Task: Find a place to stay in Andreyevskoye, Russia from June 5 to June 16 for 2 guests, with a price range of ₹9020 to ₹15000, 1 bedroom, 1 bed, 1 bathroom, a washing machine, and self check-in.
Action: Mouse moved to (427, 88)
Screenshot: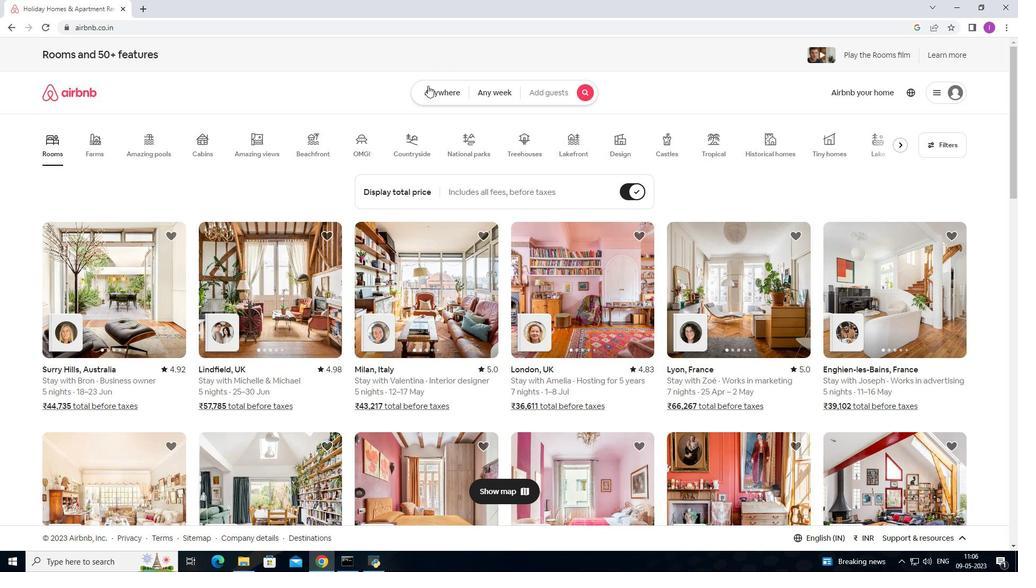 
Action: Mouse pressed left at (427, 88)
Screenshot: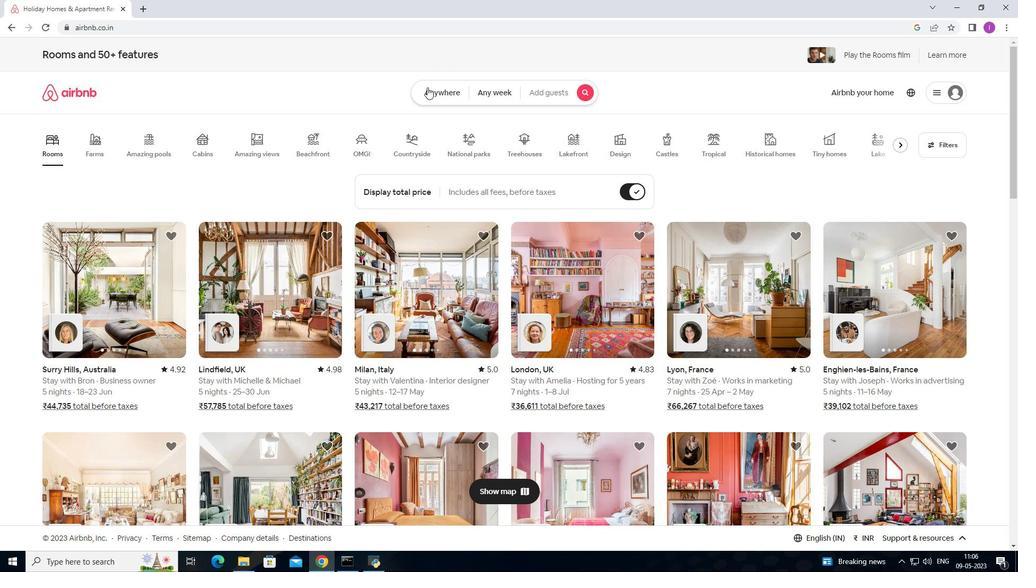 
Action: Mouse moved to (351, 135)
Screenshot: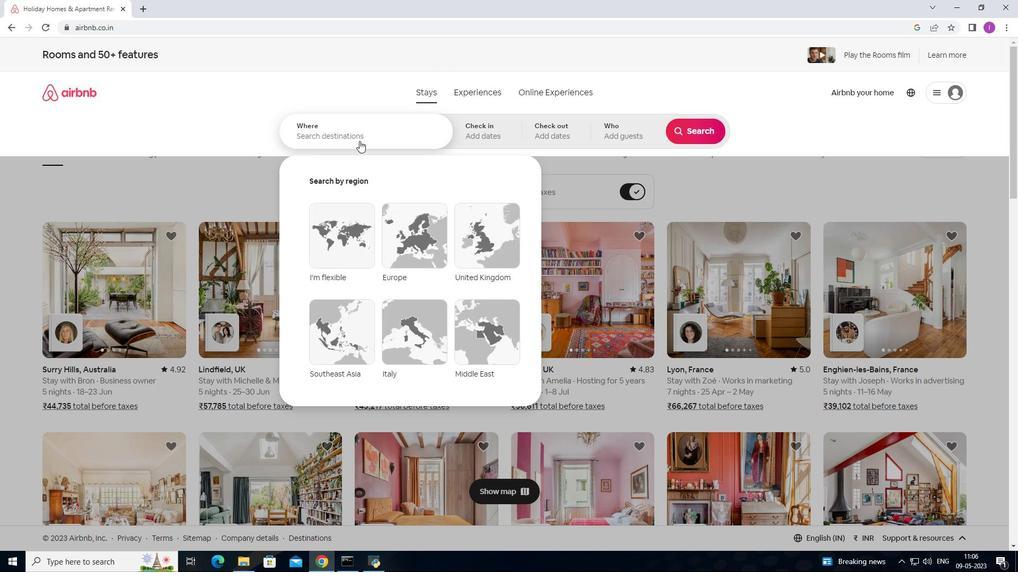 
Action: Mouse pressed left at (351, 135)
Screenshot: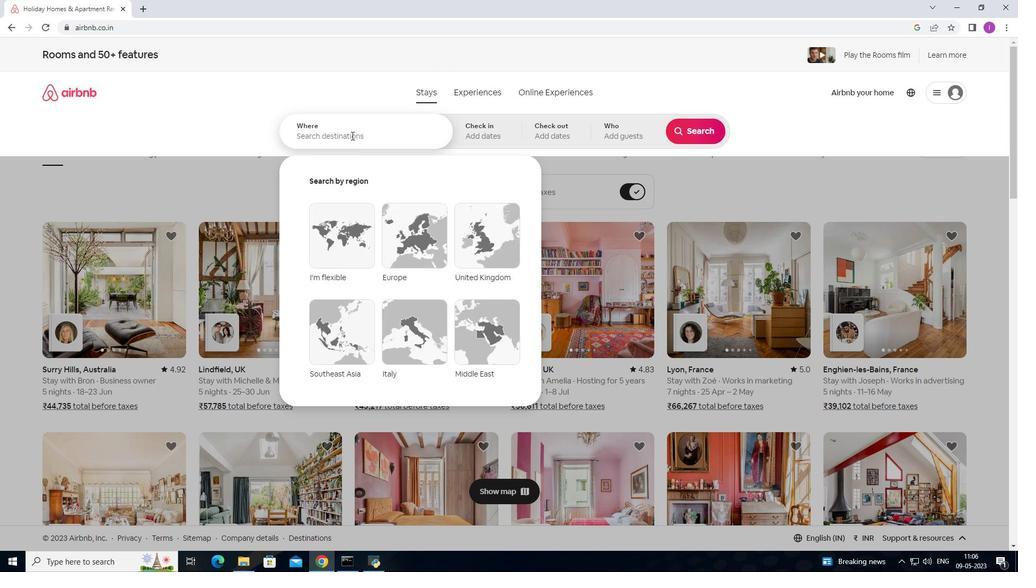
Action: Key pressed <Key.shift>Andreyevskoye,<Key.shift><Key.shift><Key.shift><Key.shift><Key.shift><Key.shift><Key.shift><Key.shift><Key.shift><Key.shift><Key.shift><Key.shift><Key.shift><Key.shift><Key.shift><Key.shift><Key.shift><Key.shift><Key.shift><Key.shift><Key.shift><Key.shift><Key.shift>Russia
Screenshot: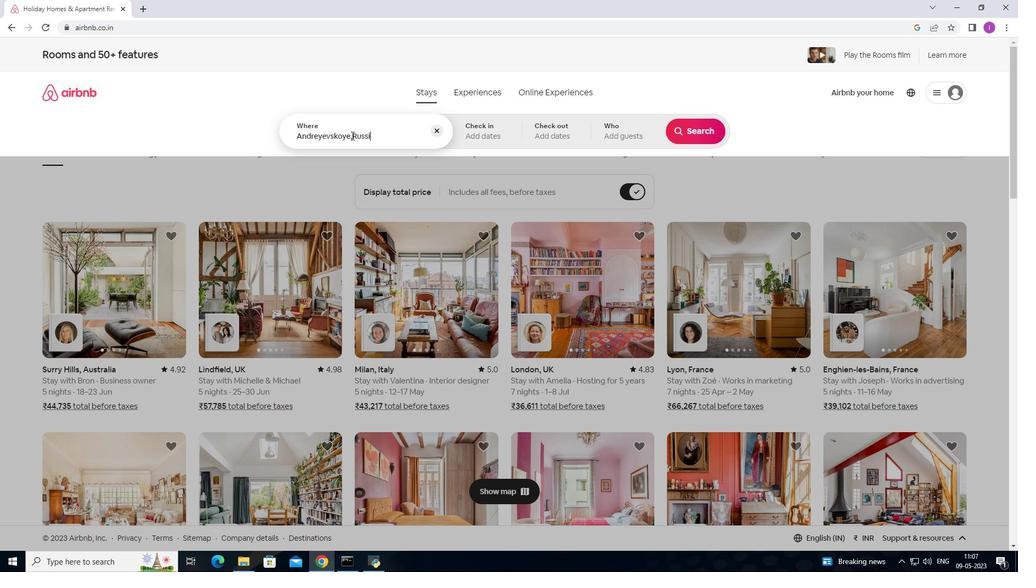 
Action: Mouse moved to (481, 137)
Screenshot: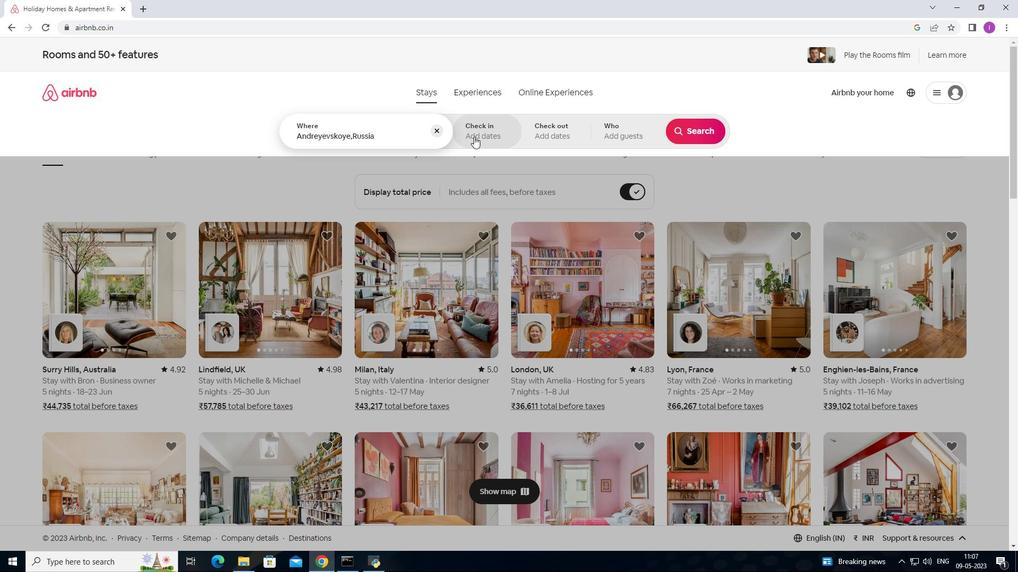 
Action: Mouse pressed left at (481, 137)
Screenshot: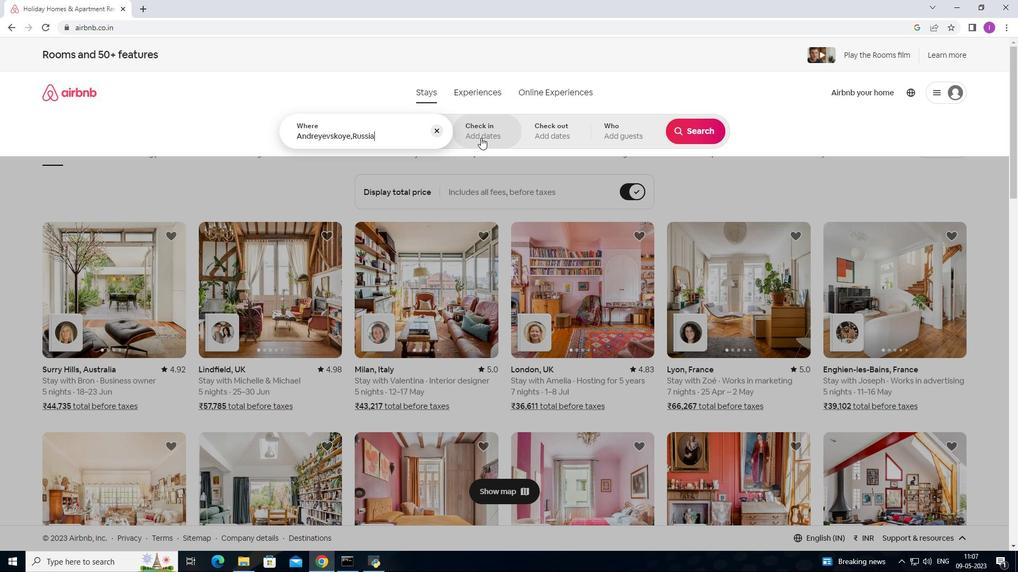 
Action: Mouse moved to (694, 214)
Screenshot: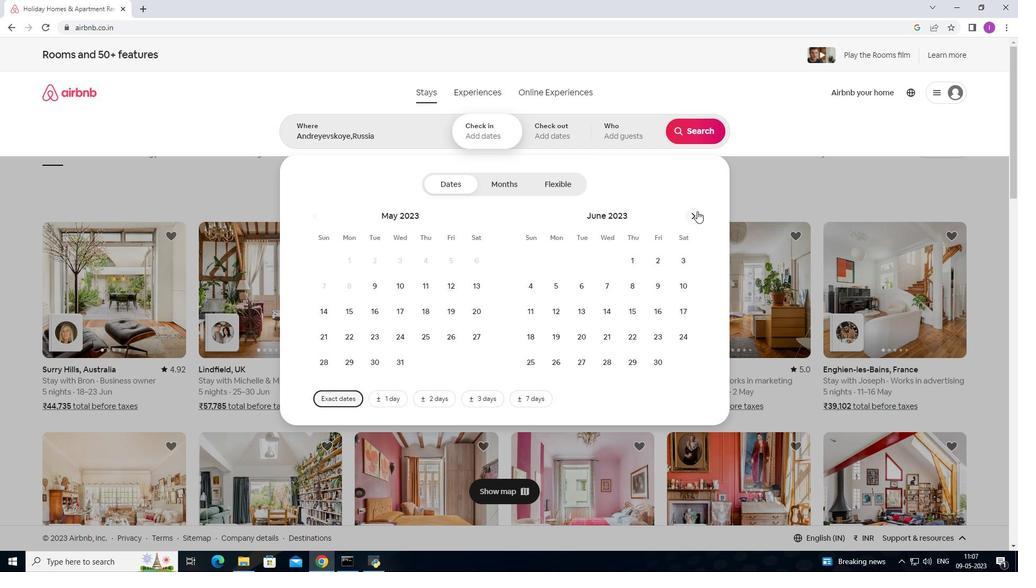 
Action: Mouse pressed left at (694, 214)
Screenshot: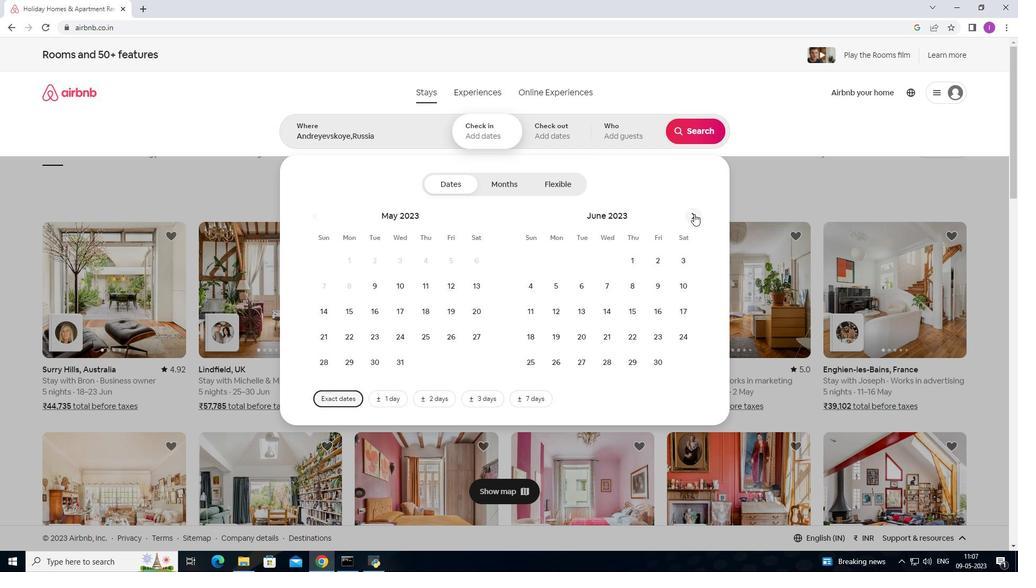 
Action: Mouse moved to (353, 285)
Screenshot: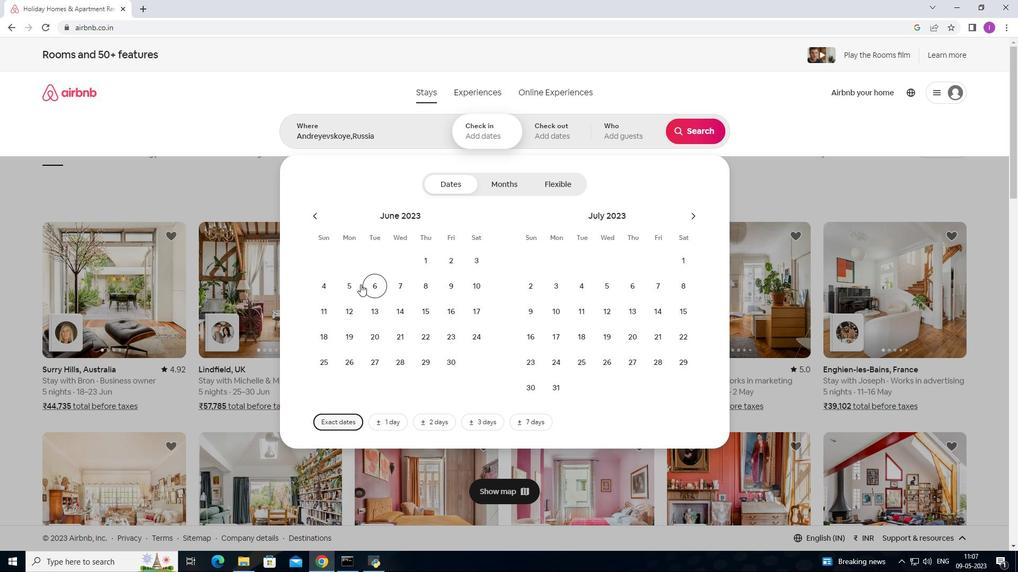 
Action: Mouse pressed left at (353, 285)
Screenshot: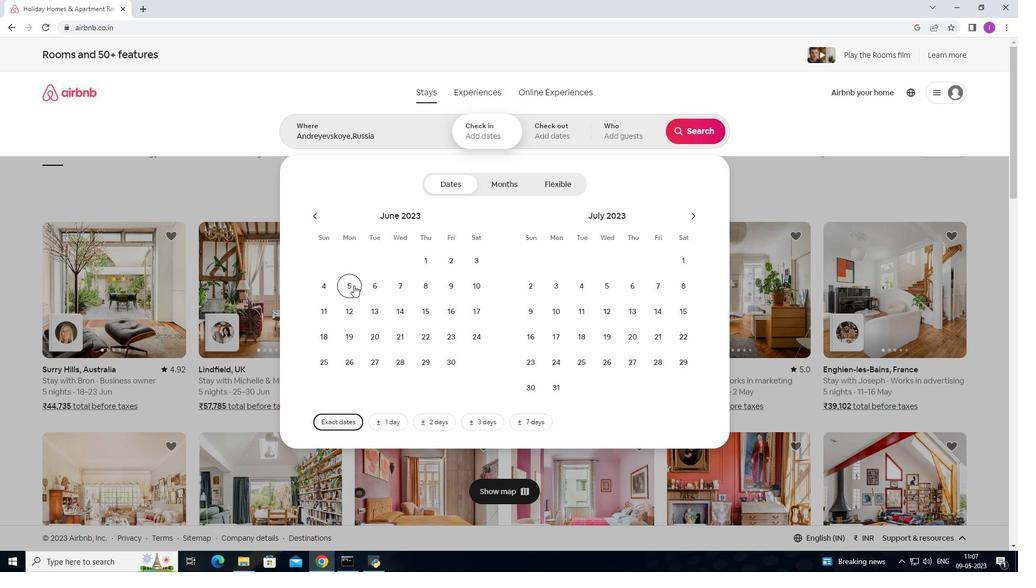 
Action: Mouse moved to (443, 309)
Screenshot: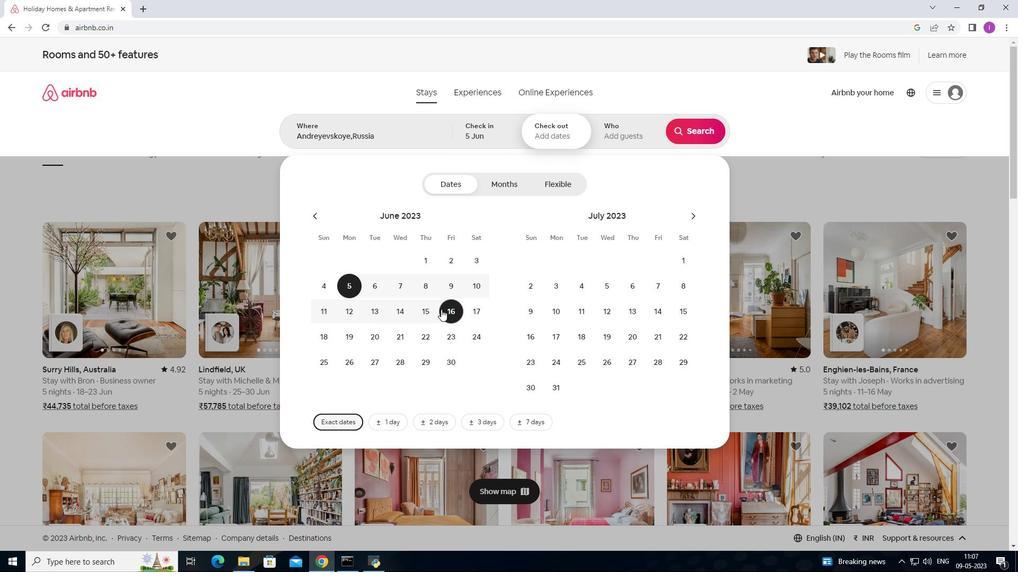 
Action: Mouse pressed left at (443, 309)
Screenshot: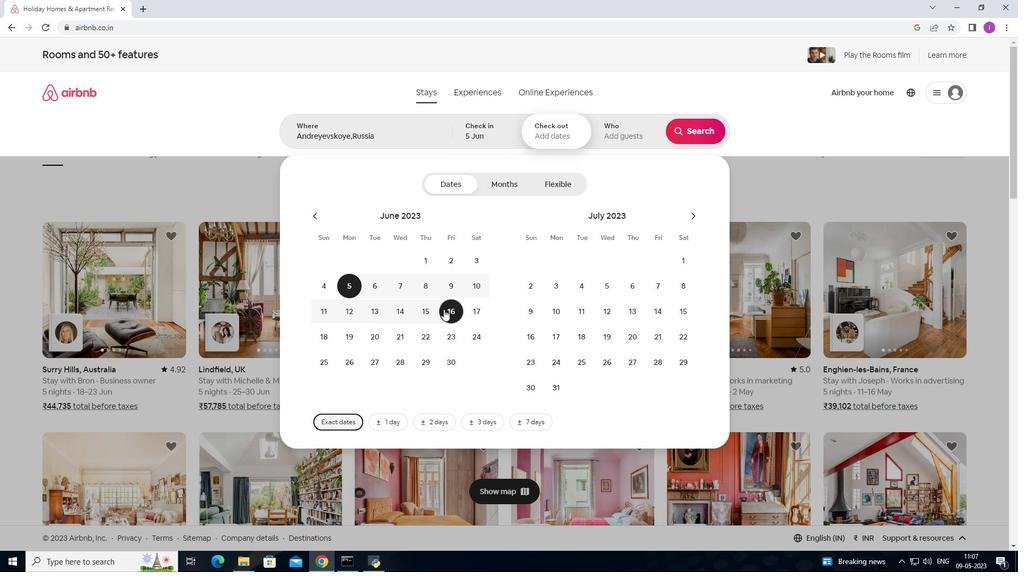 
Action: Mouse moved to (646, 132)
Screenshot: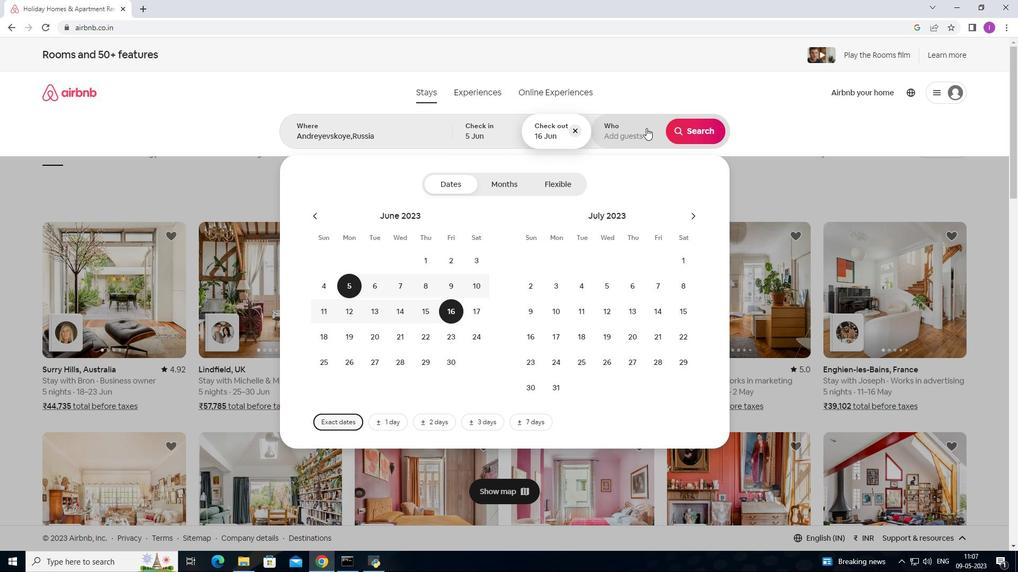 
Action: Mouse pressed left at (646, 132)
Screenshot: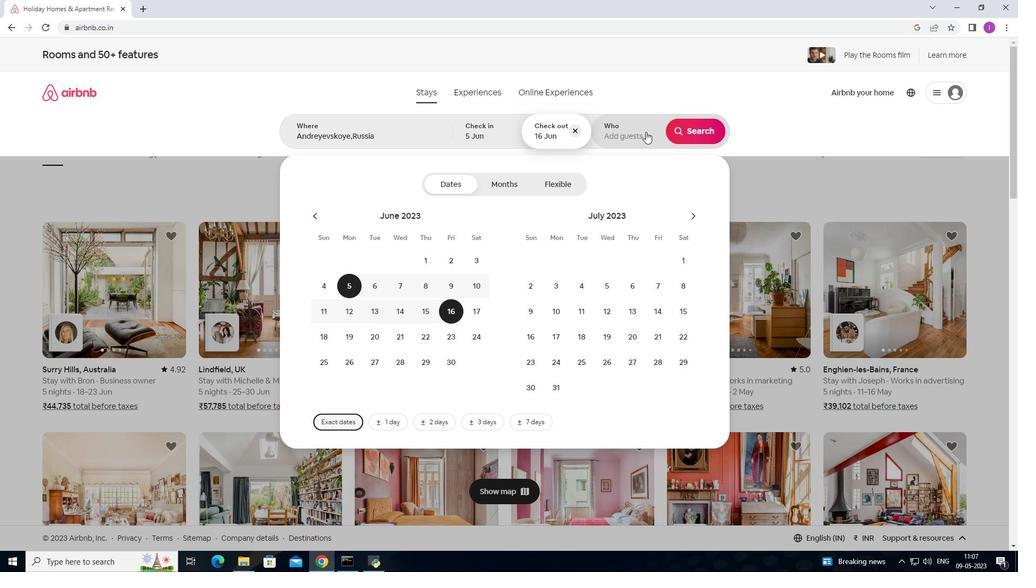 
Action: Mouse moved to (698, 189)
Screenshot: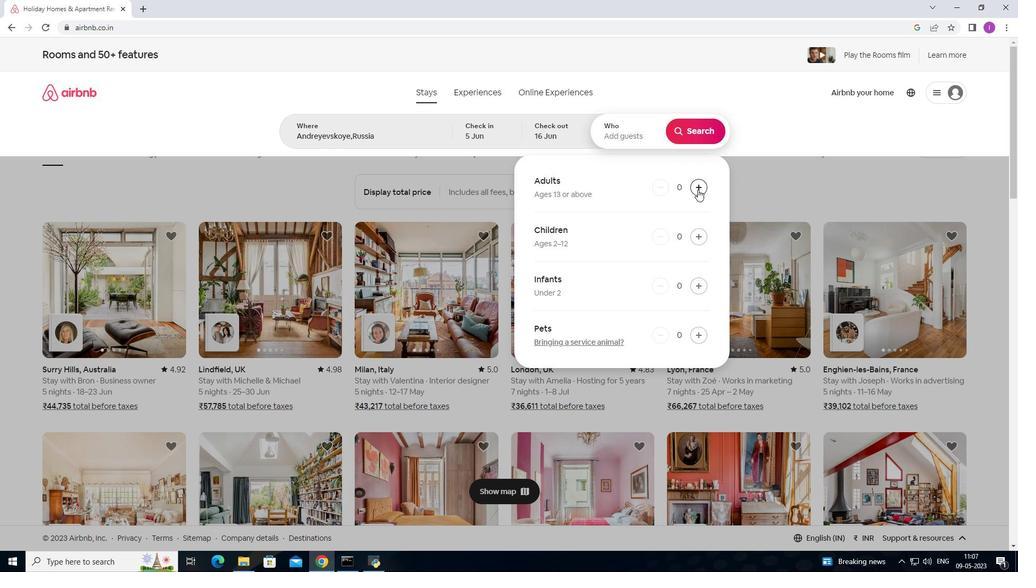 
Action: Mouse pressed left at (698, 189)
Screenshot: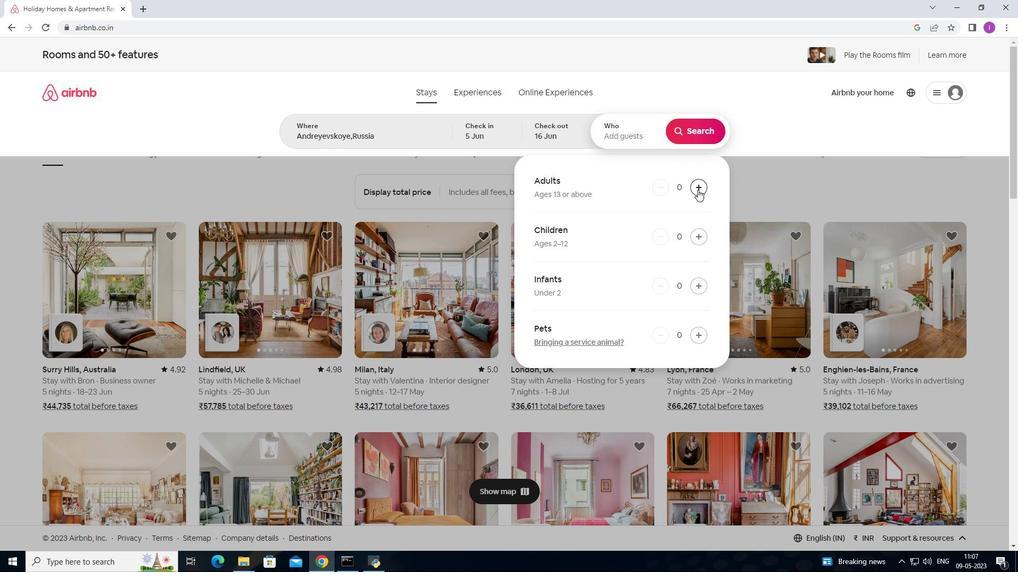 
Action: Mouse pressed left at (698, 189)
Screenshot: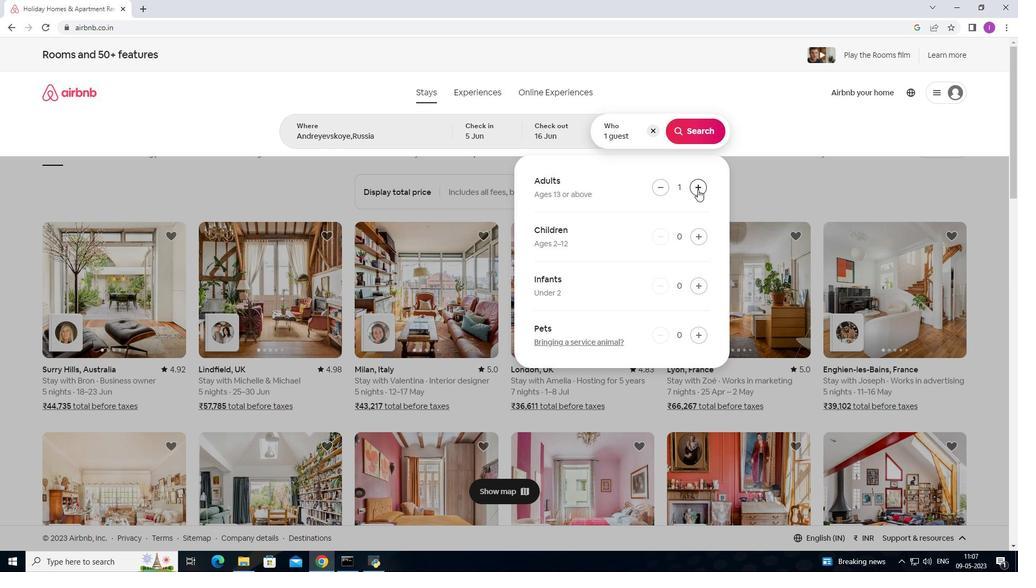 
Action: Mouse moved to (708, 136)
Screenshot: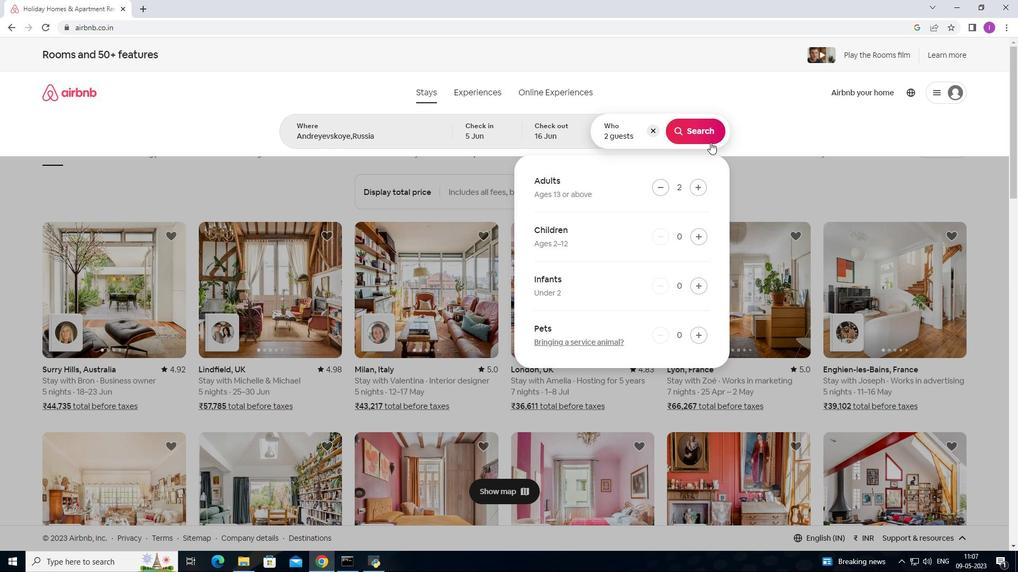 
Action: Mouse pressed left at (708, 136)
Screenshot: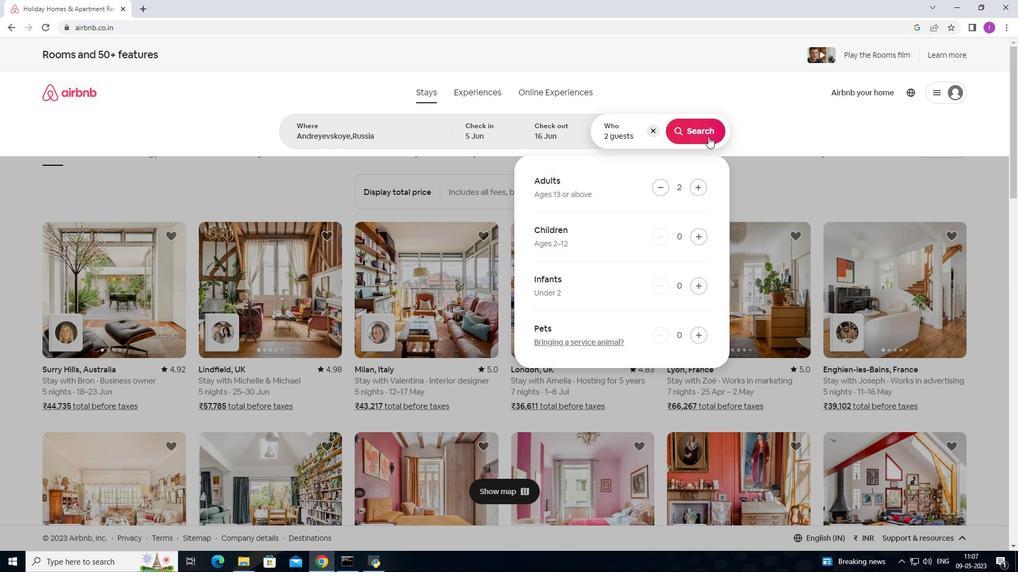 
Action: Mouse moved to (971, 93)
Screenshot: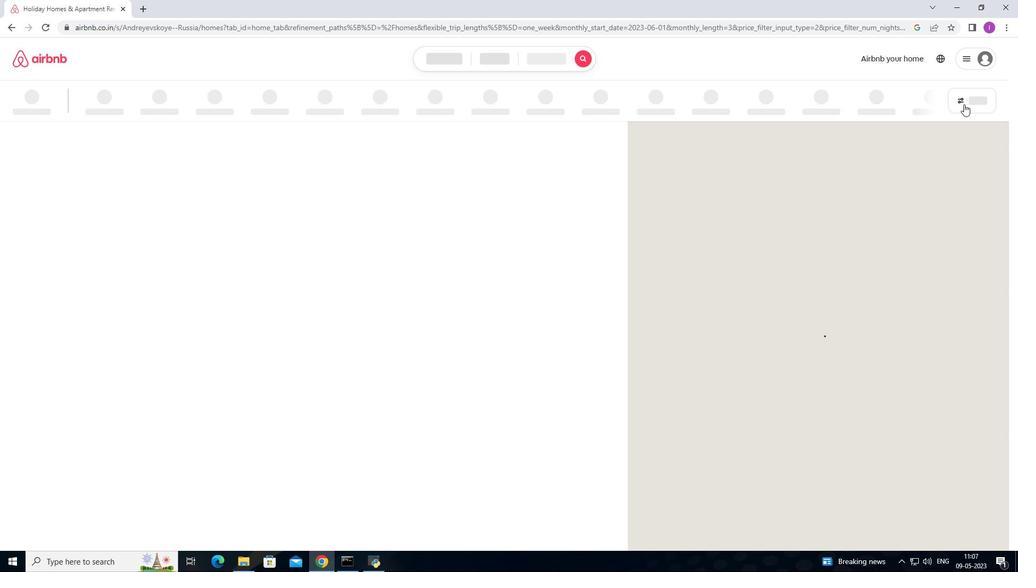 
Action: Mouse pressed left at (971, 93)
Screenshot: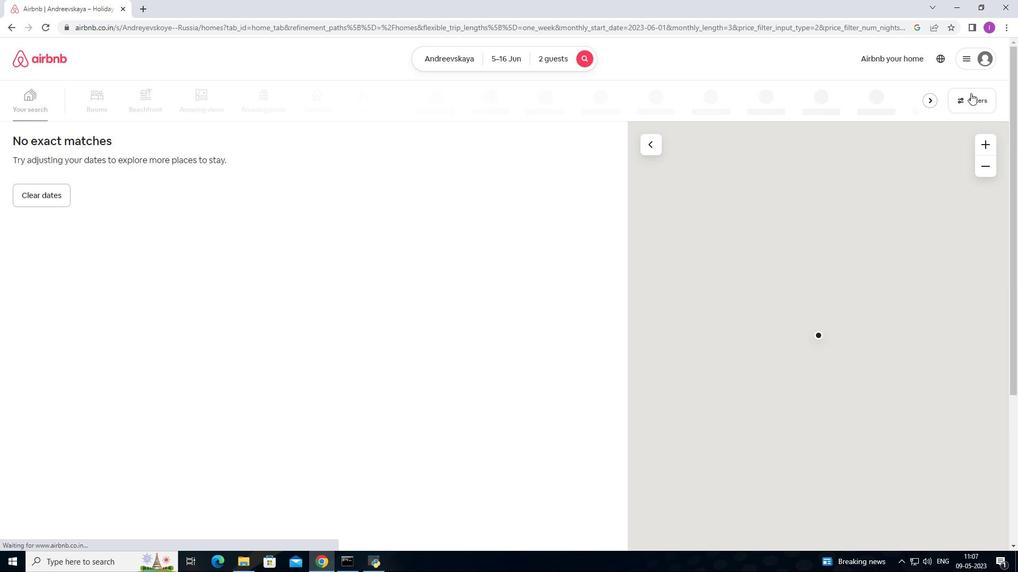 
Action: Mouse moved to (390, 362)
Screenshot: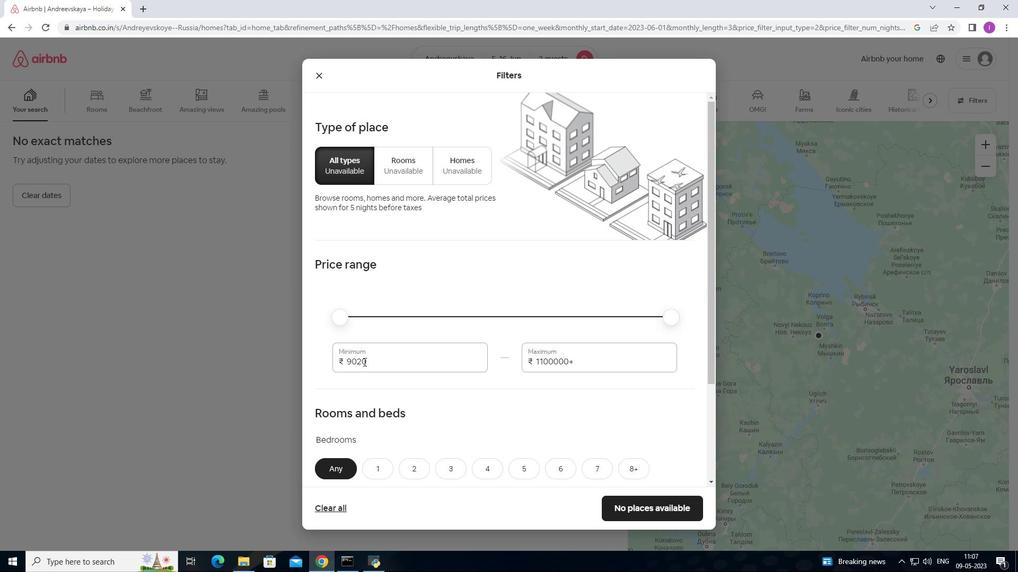 
Action: Mouse pressed left at (390, 362)
Screenshot: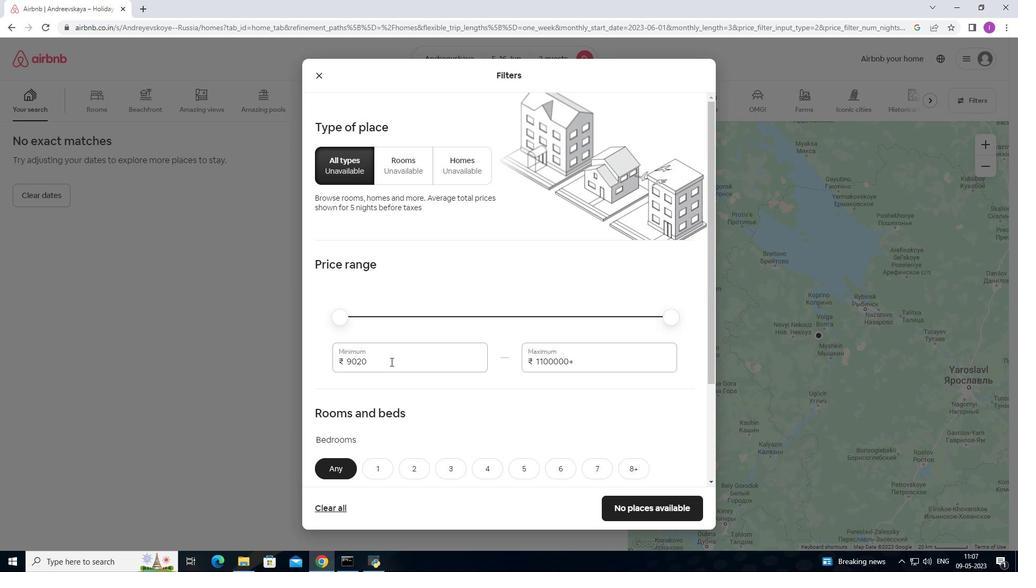 
Action: Mouse moved to (337, 359)
Screenshot: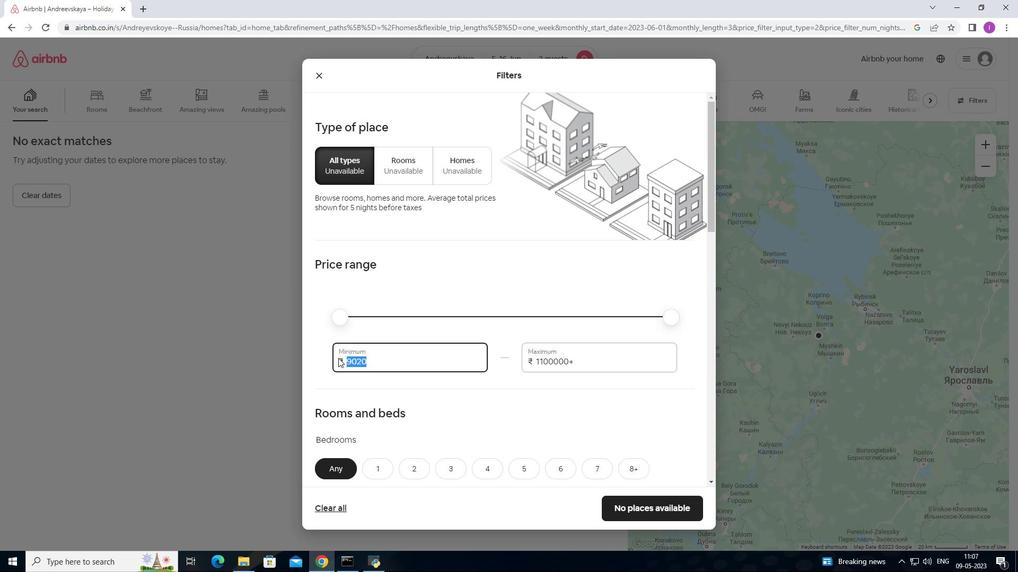 
Action: Key pressed 7
Screenshot: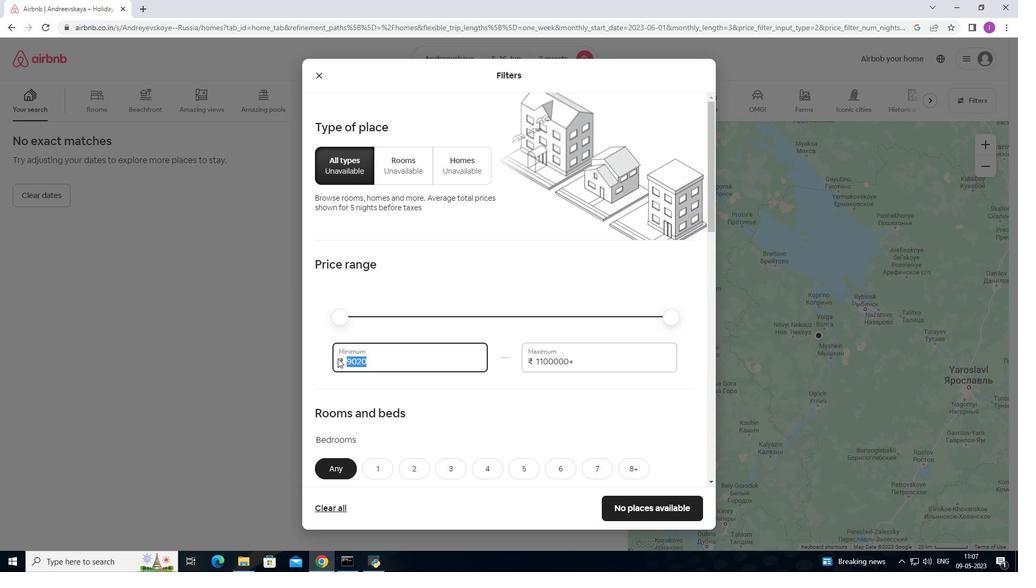 
Action: Mouse moved to (337, 358)
Screenshot: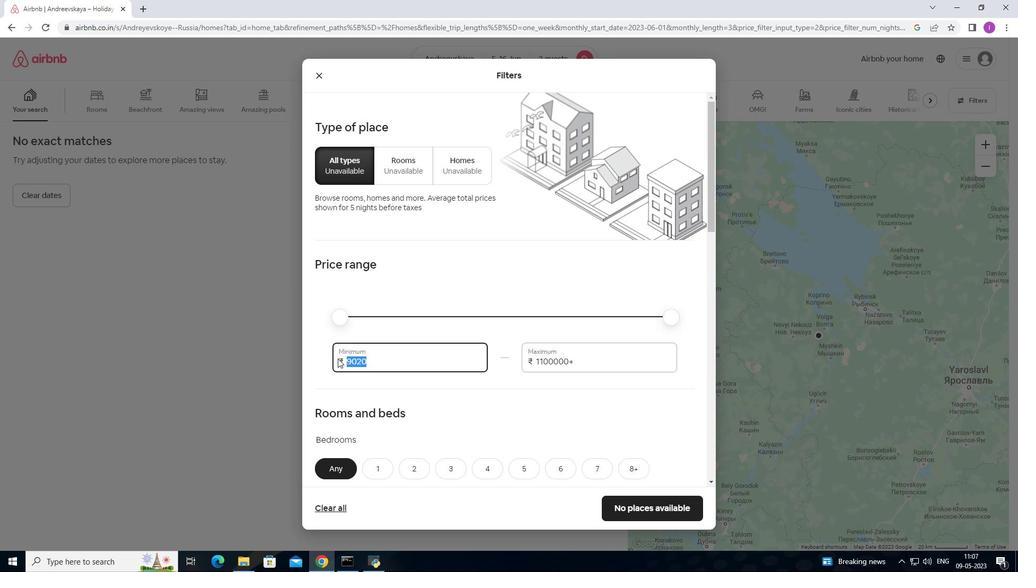 
Action: Key pressed 000
Screenshot: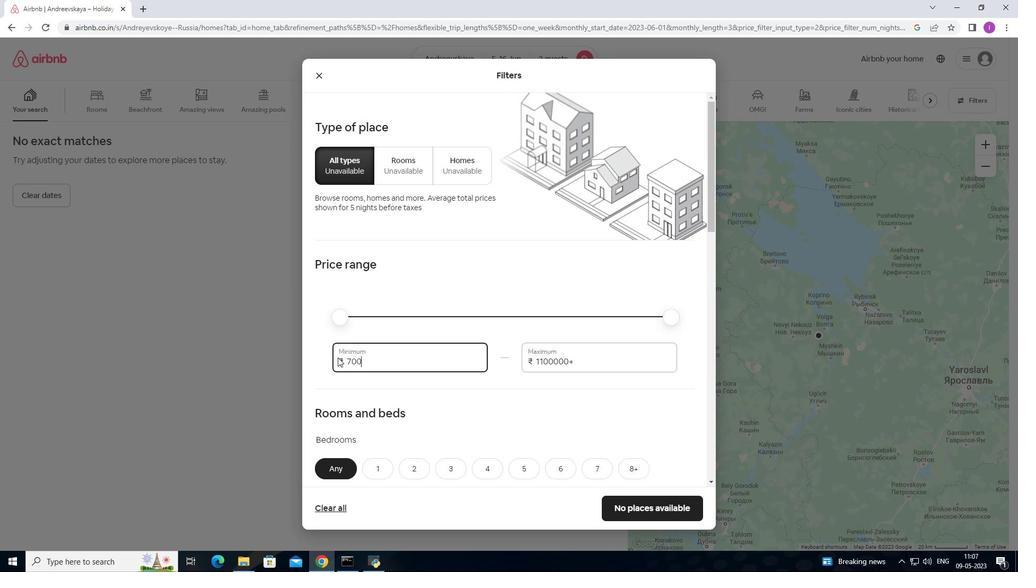 
Action: Mouse moved to (579, 364)
Screenshot: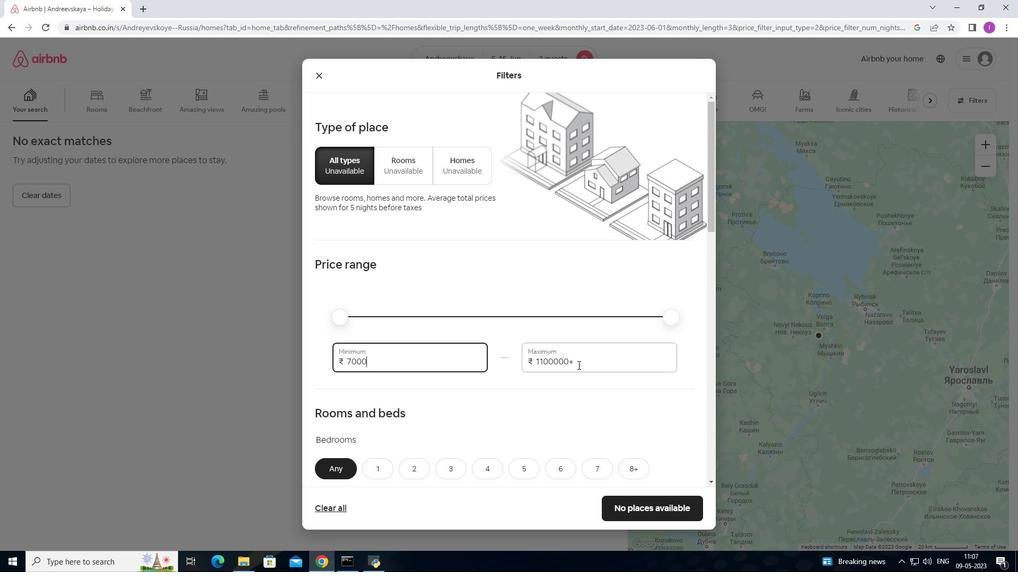 
Action: Mouse pressed left at (579, 364)
Screenshot: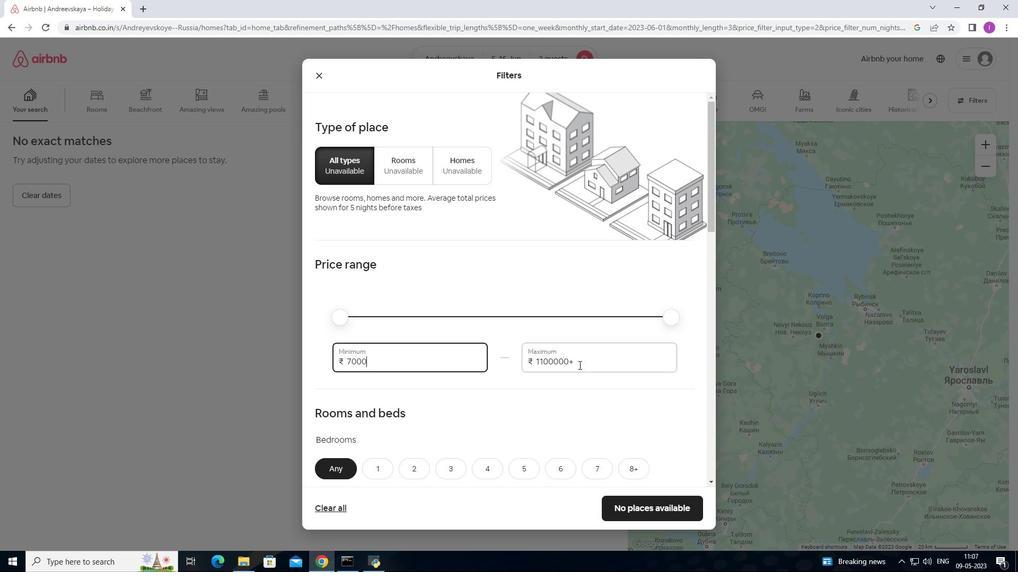 
Action: Mouse moved to (517, 360)
Screenshot: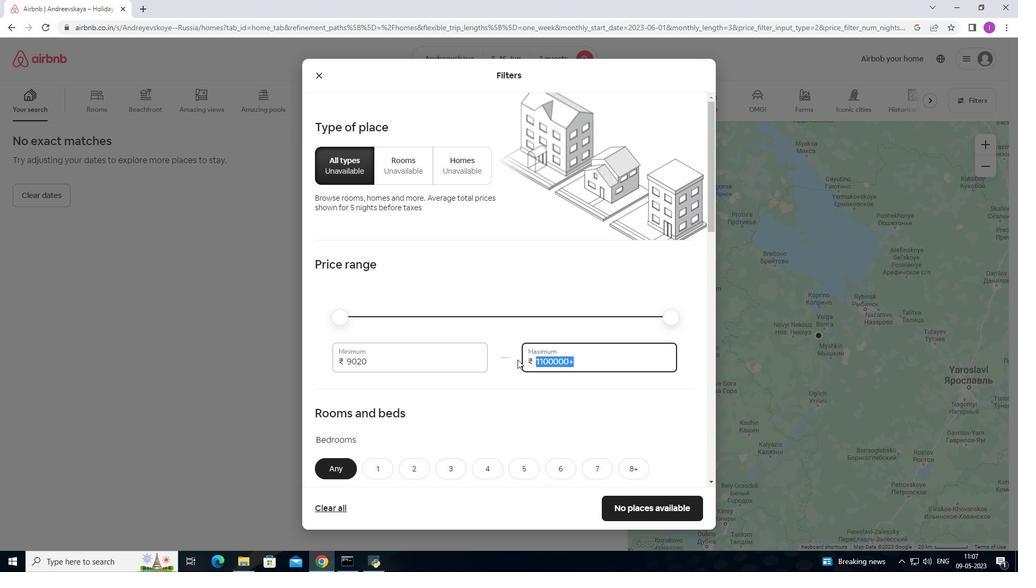 
Action: Key pressed 15000
Screenshot: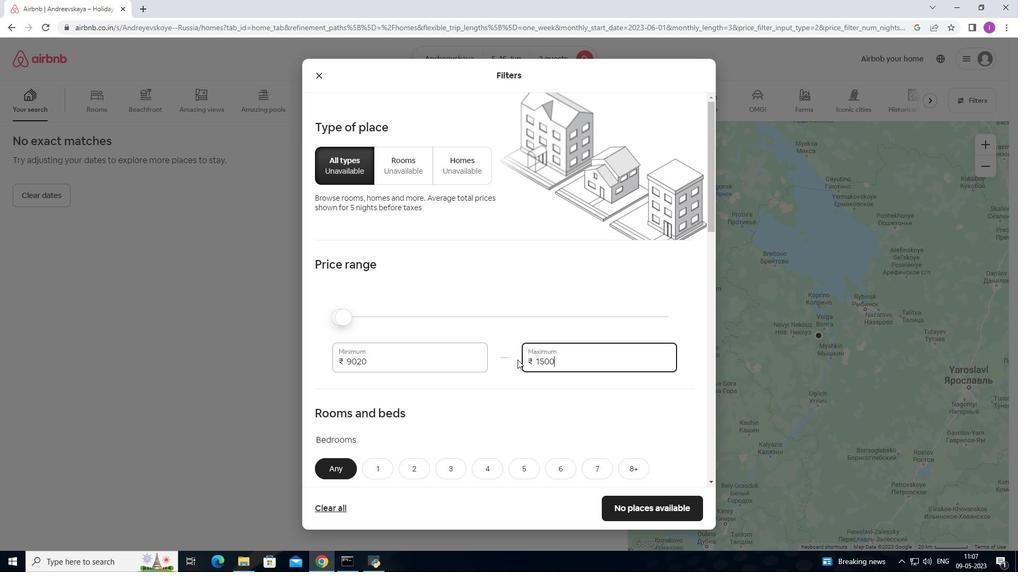 
Action: Mouse moved to (511, 362)
Screenshot: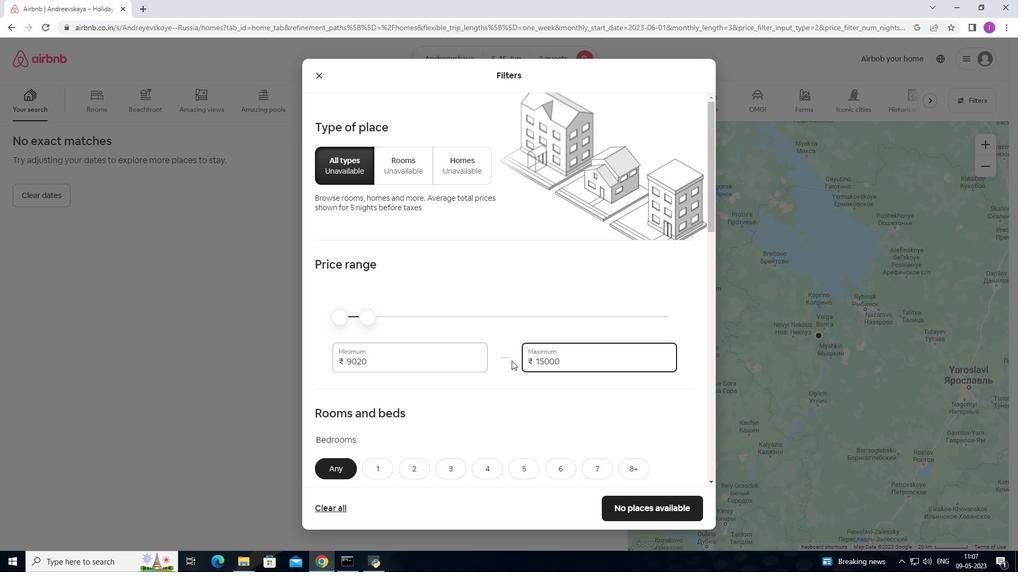 
Action: Mouse scrolled (511, 362) with delta (0, 0)
Screenshot: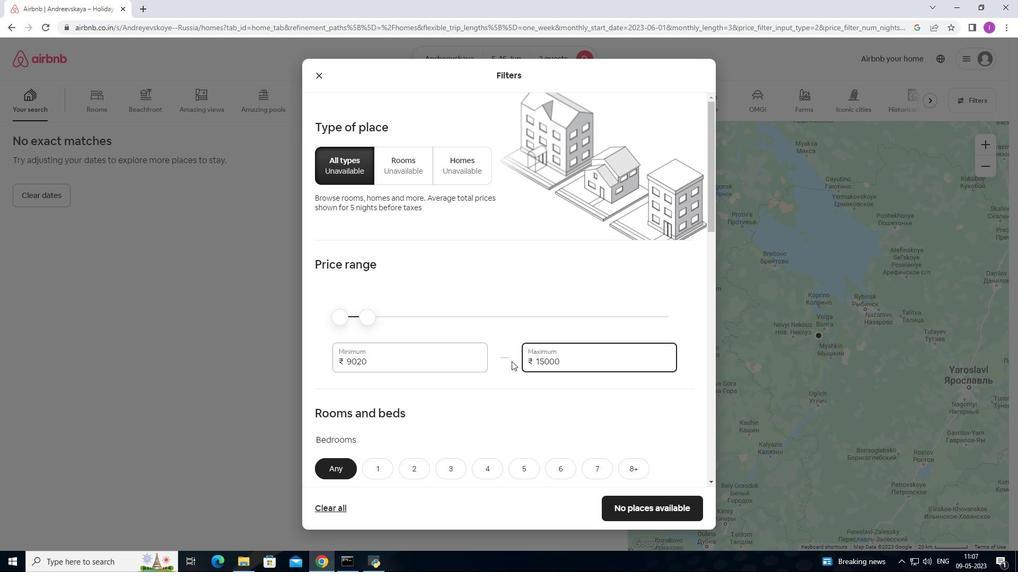 
Action: Mouse scrolled (511, 362) with delta (0, 0)
Screenshot: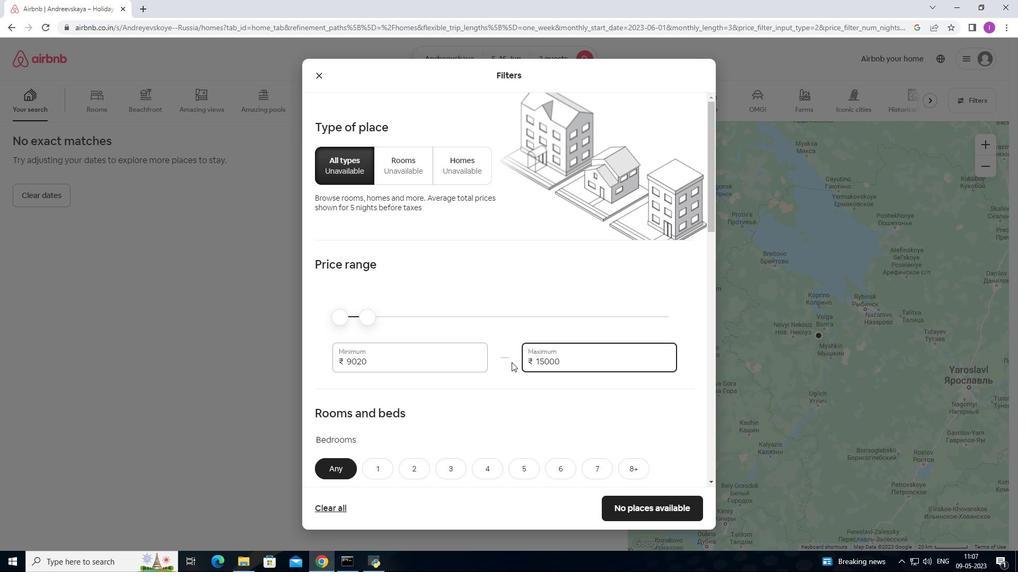
Action: Mouse scrolled (511, 362) with delta (0, 0)
Screenshot: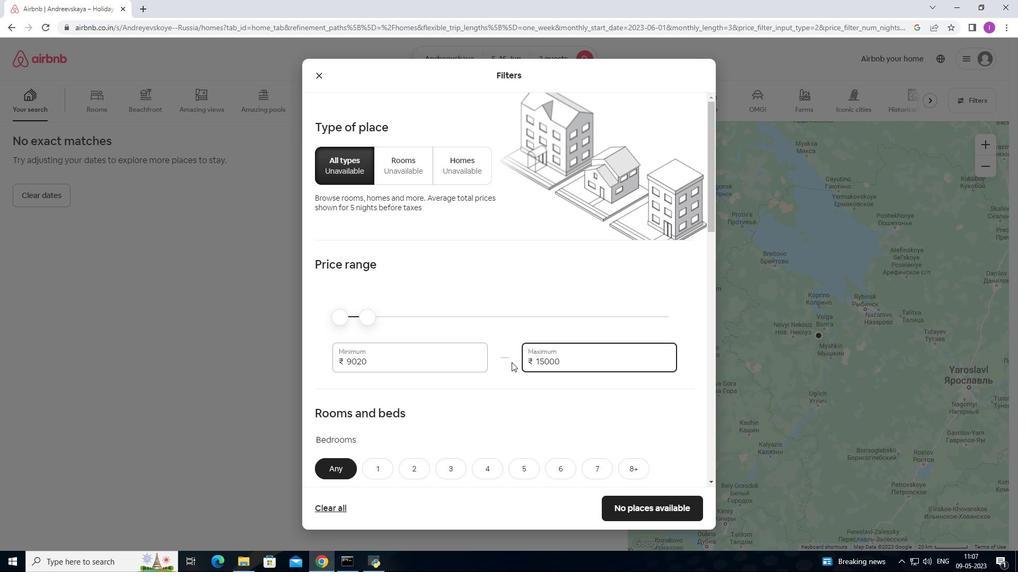 
Action: Mouse scrolled (511, 362) with delta (0, 0)
Screenshot: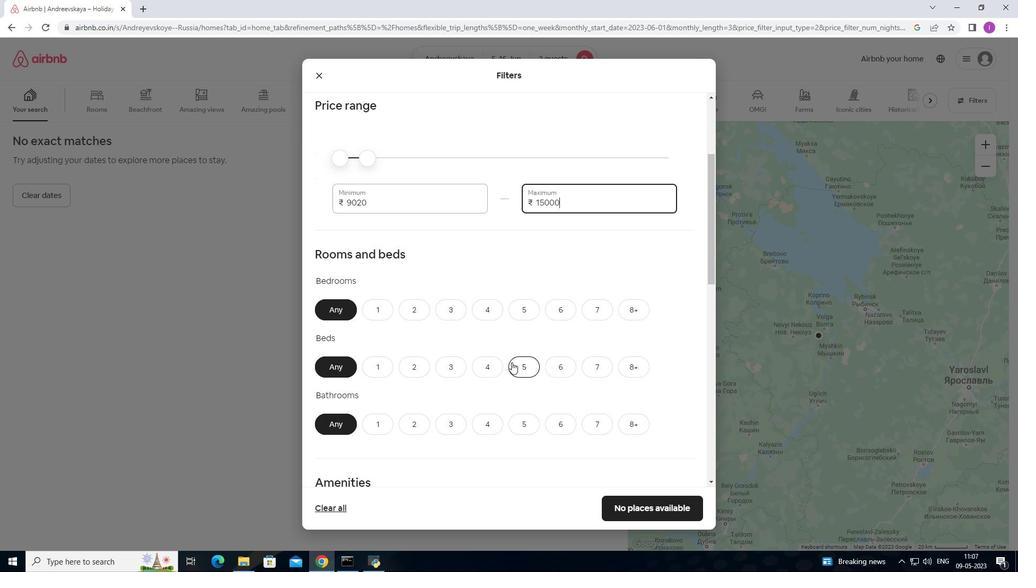 
Action: Mouse moved to (373, 258)
Screenshot: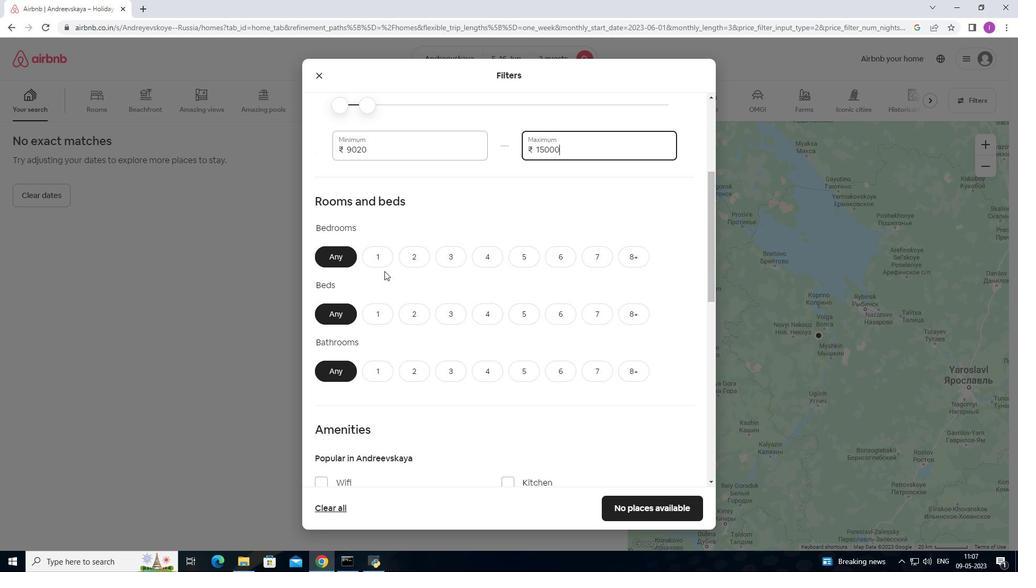 
Action: Mouse pressed left at (373, 258)
Screenshot: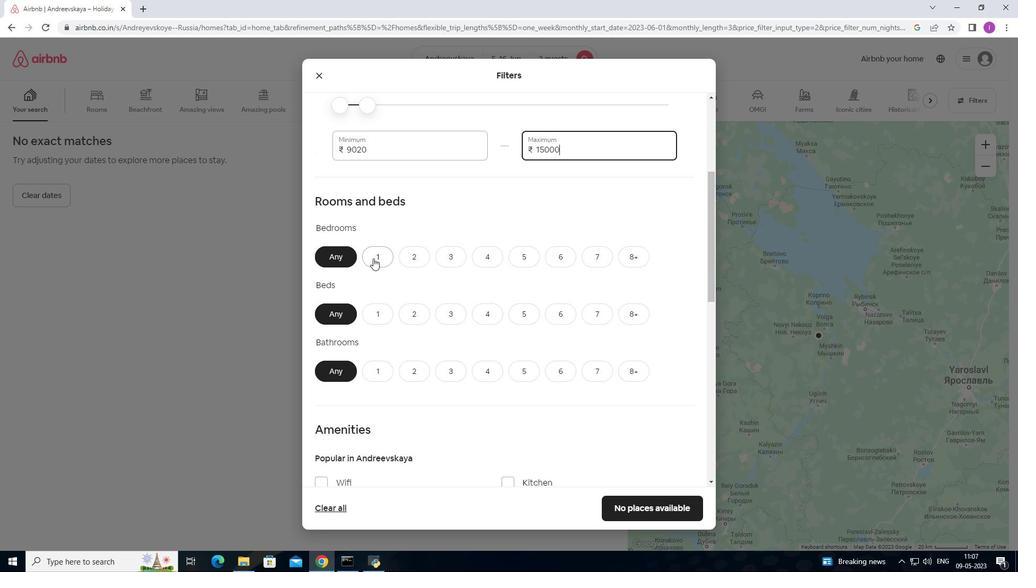 
Action: Mouse moved to (384, 312)
Screenshot: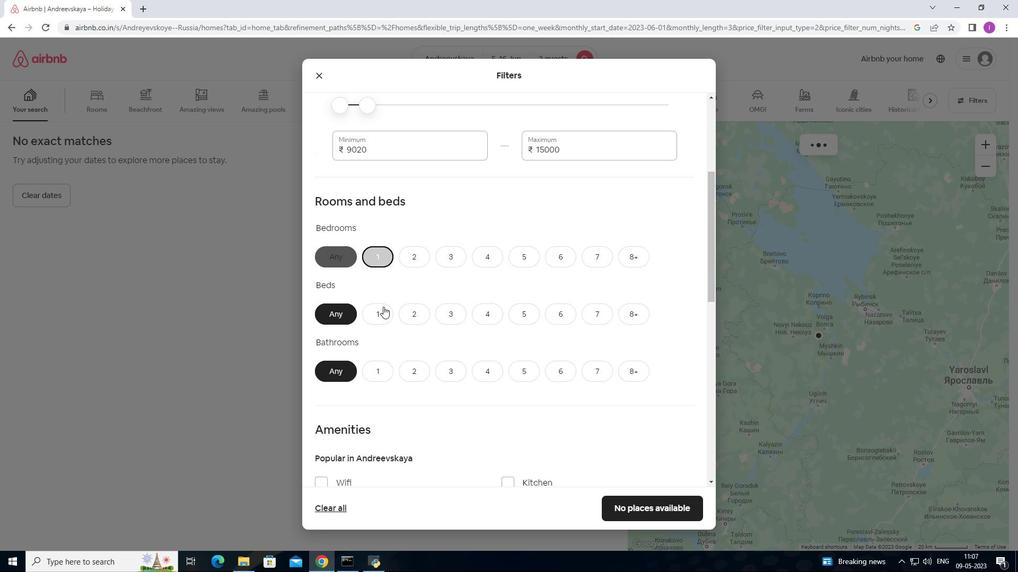 
Action: Mouse pressed left at (384, 312)
Screenshot: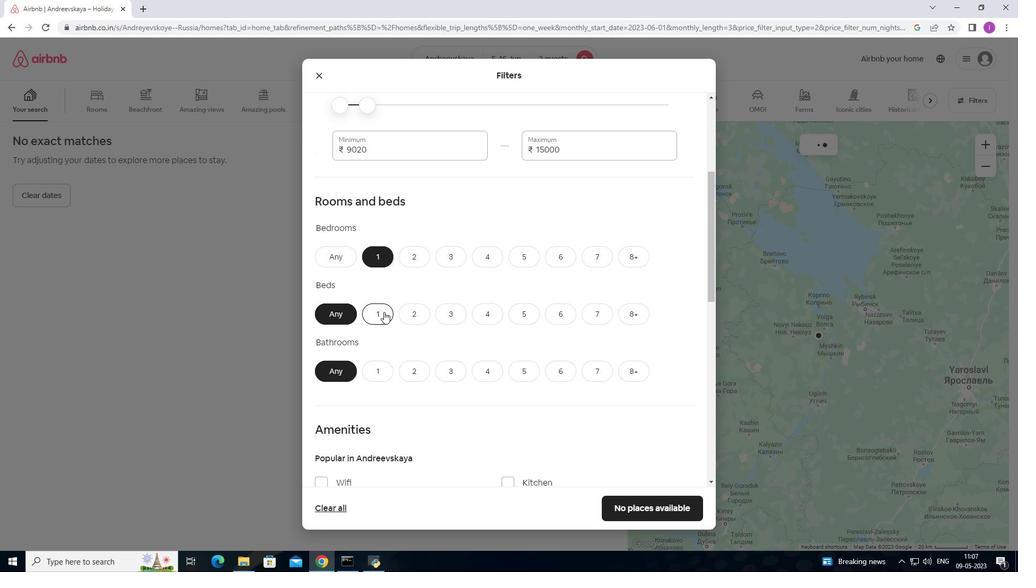 
Action: Mouse moved to (379, 369)
Screenshot: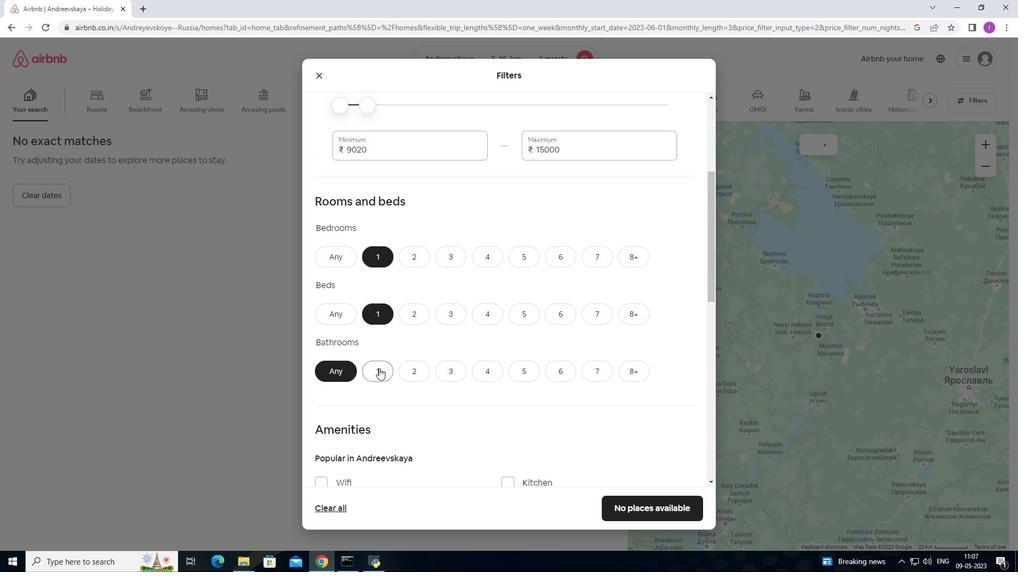 
Action: Mouse pressed left at (379, 369)
Screenshot: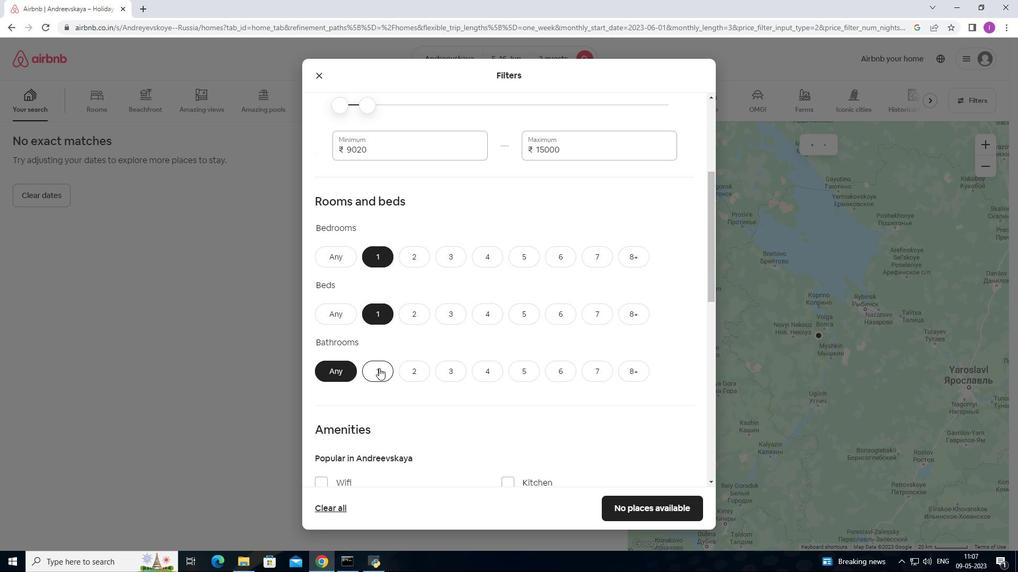 
Action: Mouse moved to (404, 384)
Screenshot: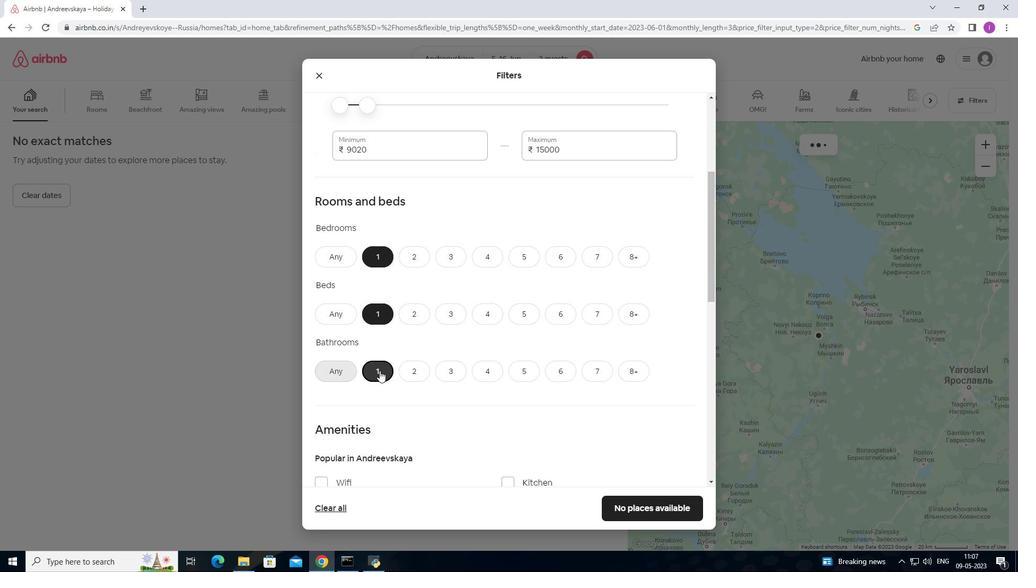 
Action: Mouse scrolled (404, 384) with delta (0, 0)
Screenshot: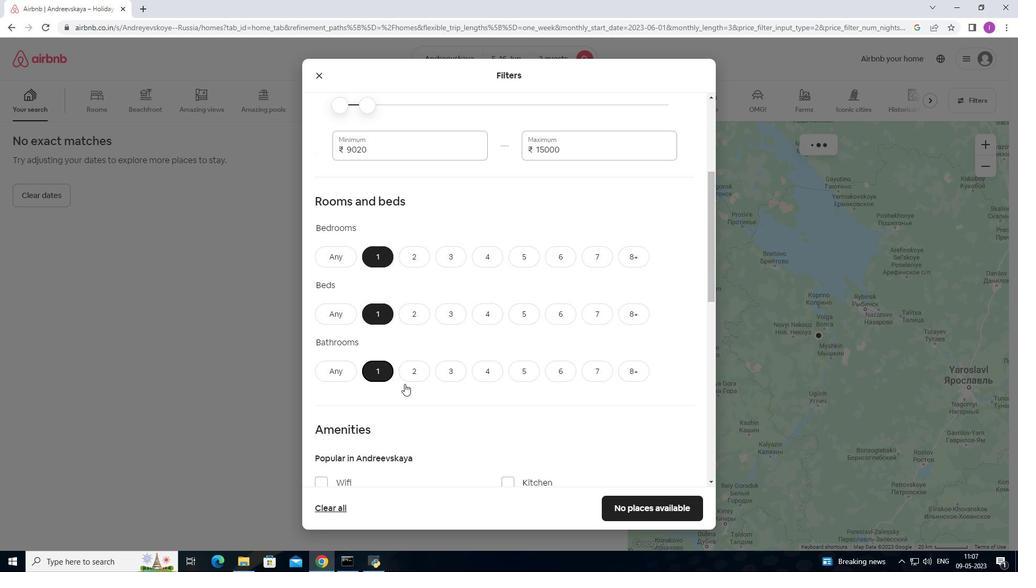 
Action: Mouse scrolled (404, 384) with delta (0, 0)
Screenshot: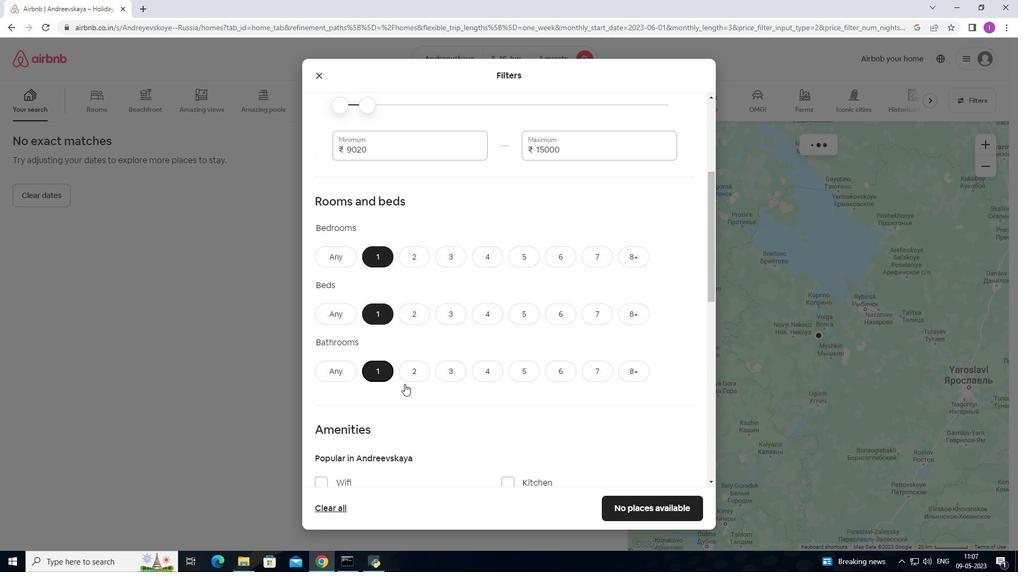 
Action: Mouse scrolled (404, 384) with delta (0, 0)
Screenshot: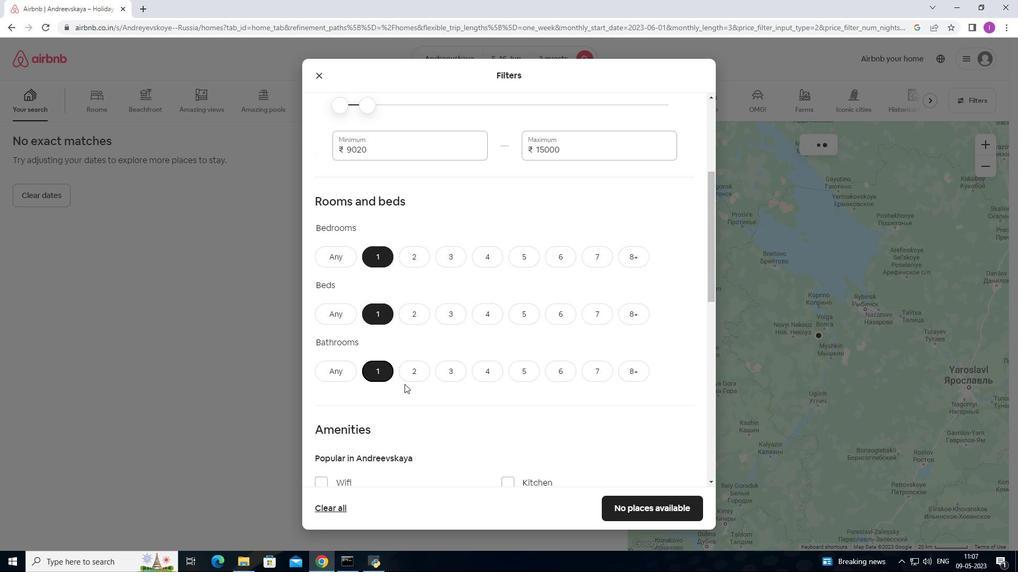 
Action: Mouse moved to (407, 382)
Screenshot: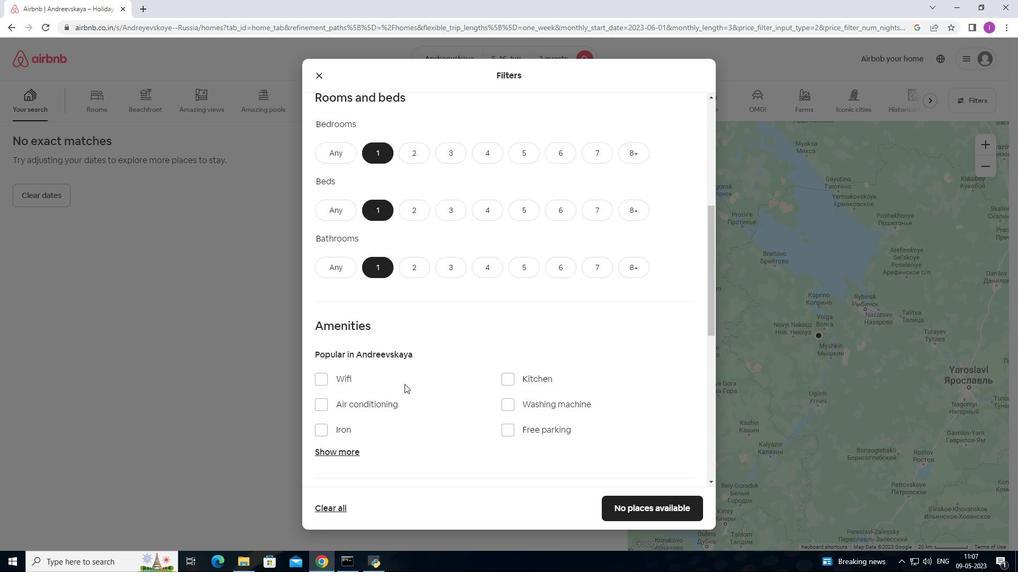 
Action: Mouse scrolled (407, 382) with delta (0, 0)
Screenshot: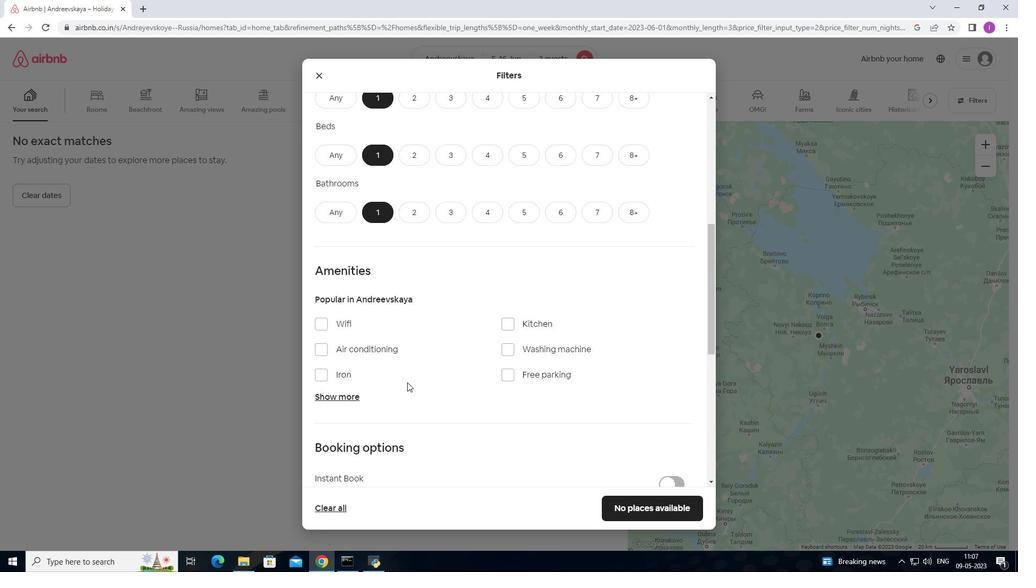 
Action: Mouse moved to (504, 296)
Screenshot: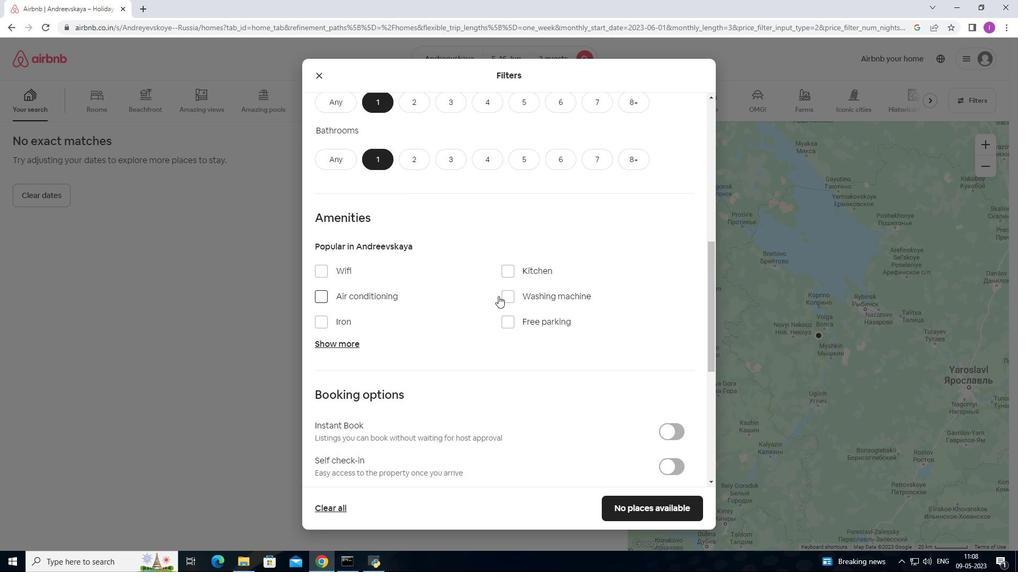 
Action: Mouse pressed left at (504, 296)
Screenshot: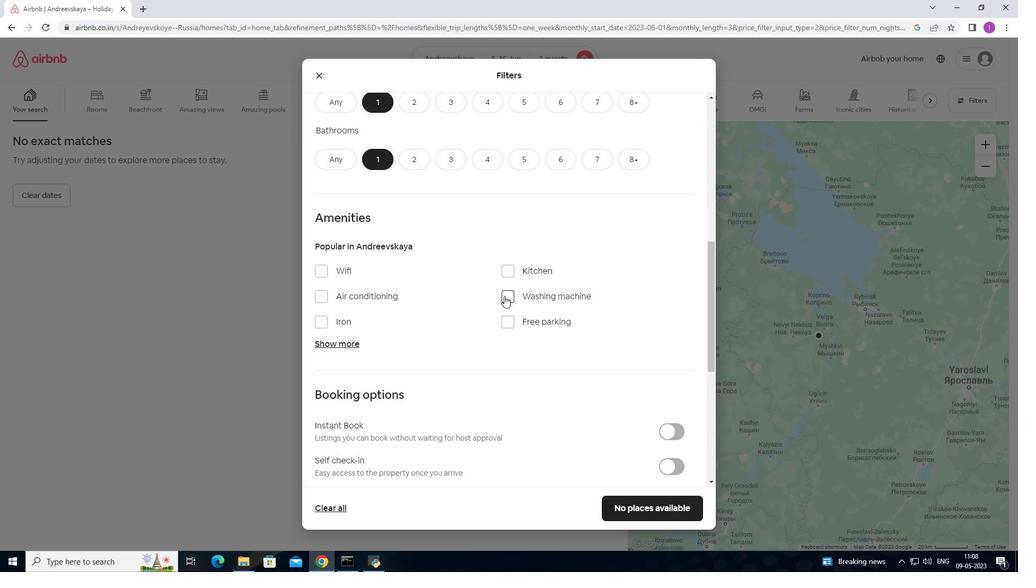
Action: Mouse moved to (456, 315)
Screenshot: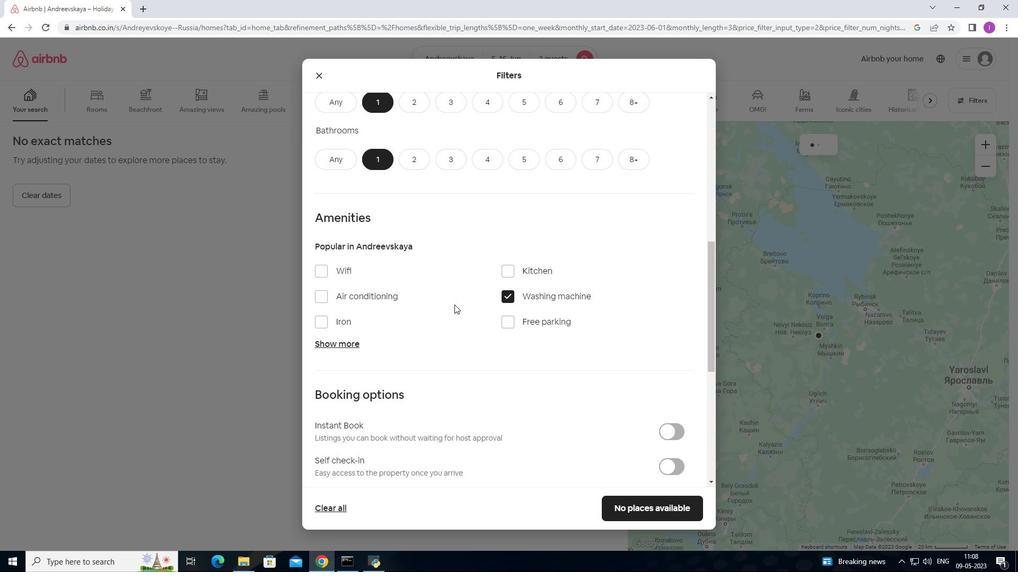 
Action: Mouse scrolled (456, 315) with delta (0, 0)
Screenshot: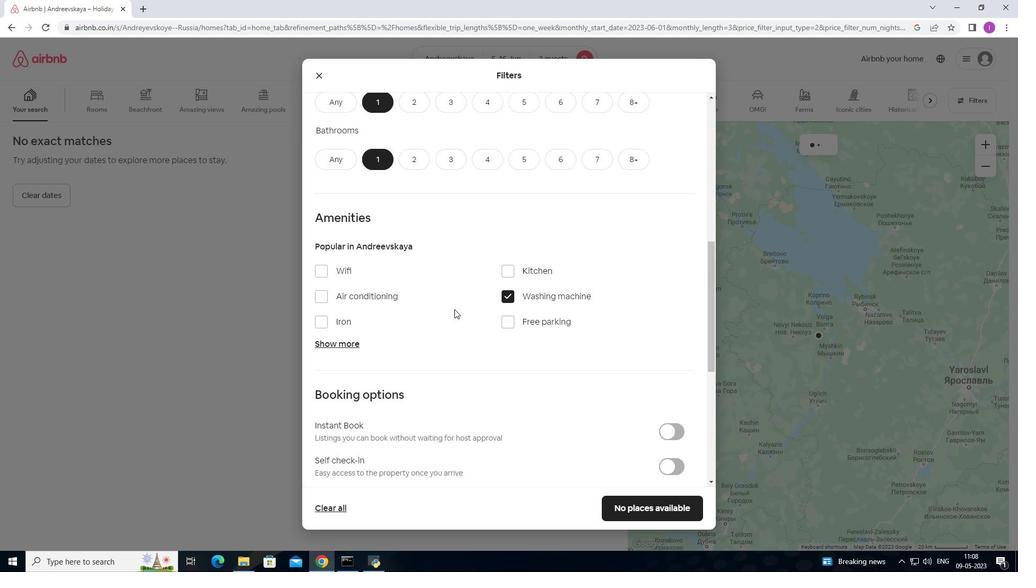 
Action: Mouse moved to (456, 316)
Screenshot: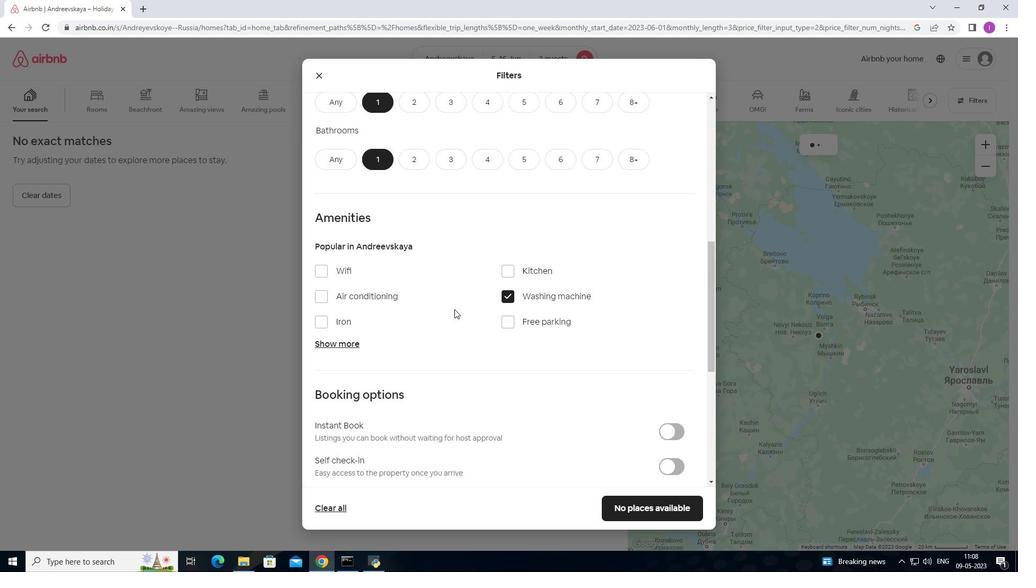 
Action: Mouse scrolled (456, 315) with delta (0, 0)
Screenshot: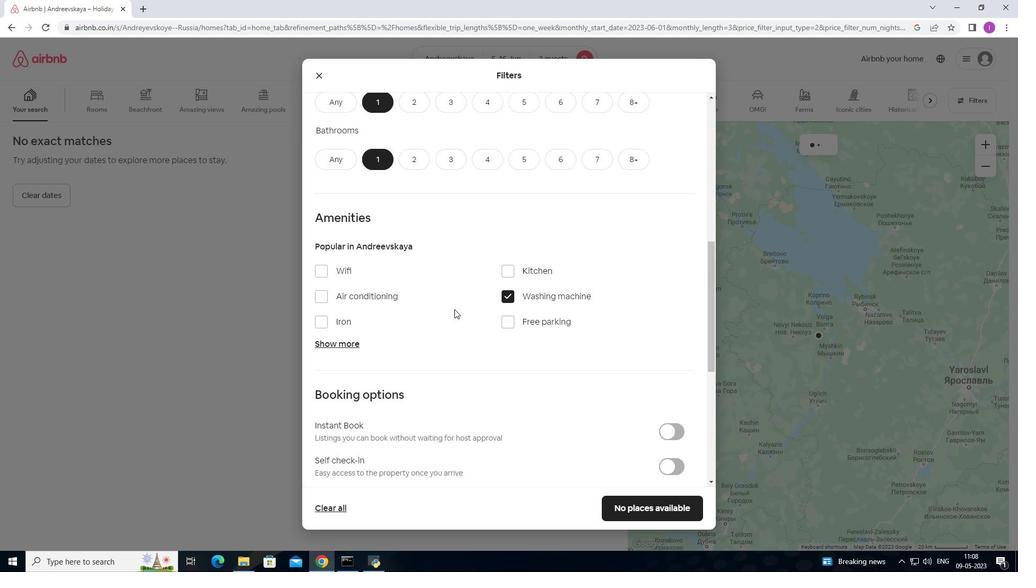 
Action: Mouse scrolled (456, 316) with delta (0, 0)
Screenshot: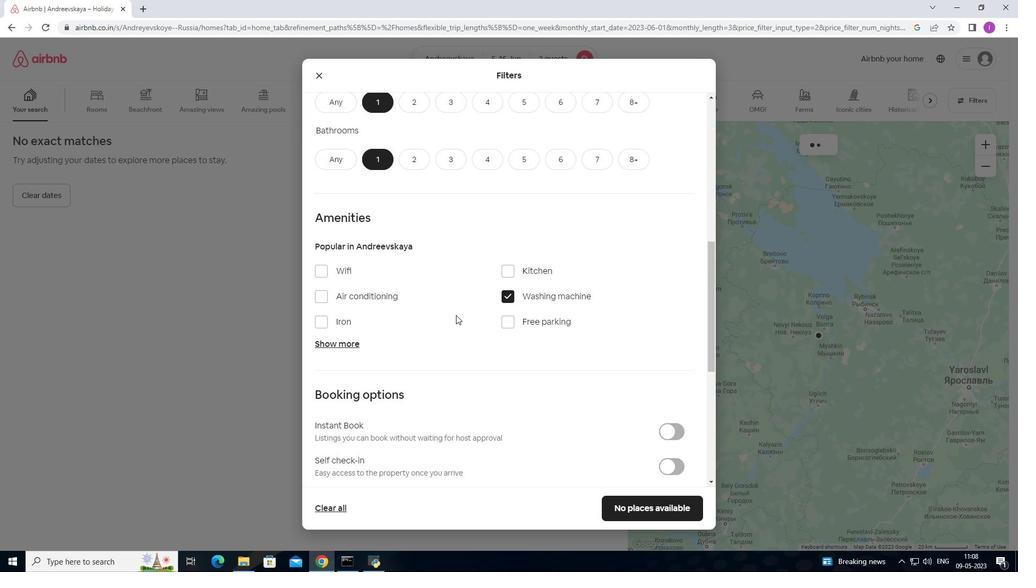 
Action: Mouse scrolled (456, 315) with delta (0, 0)
Screenshot: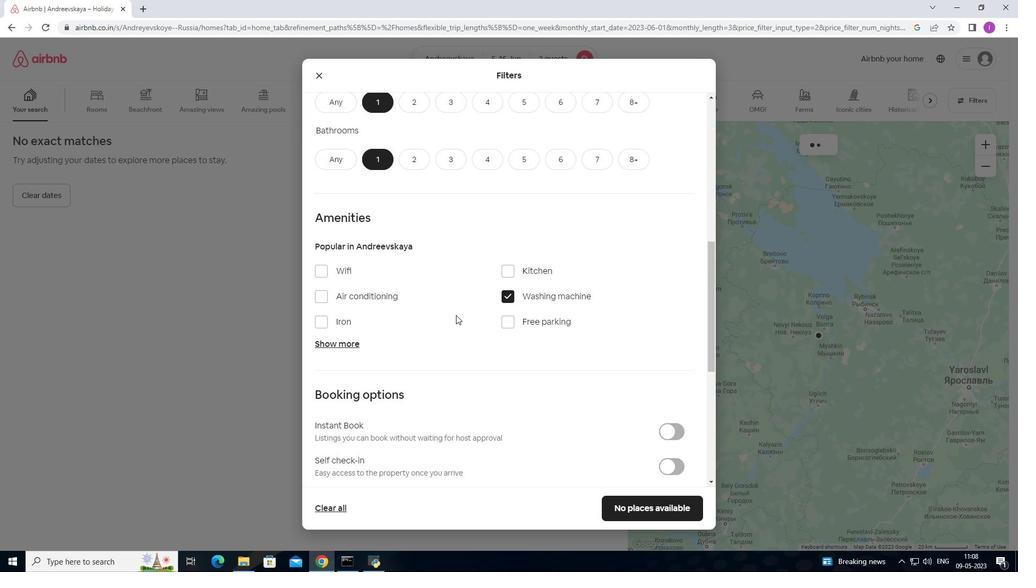 
Action: Mouse moved to (675, 361)
Screenshot: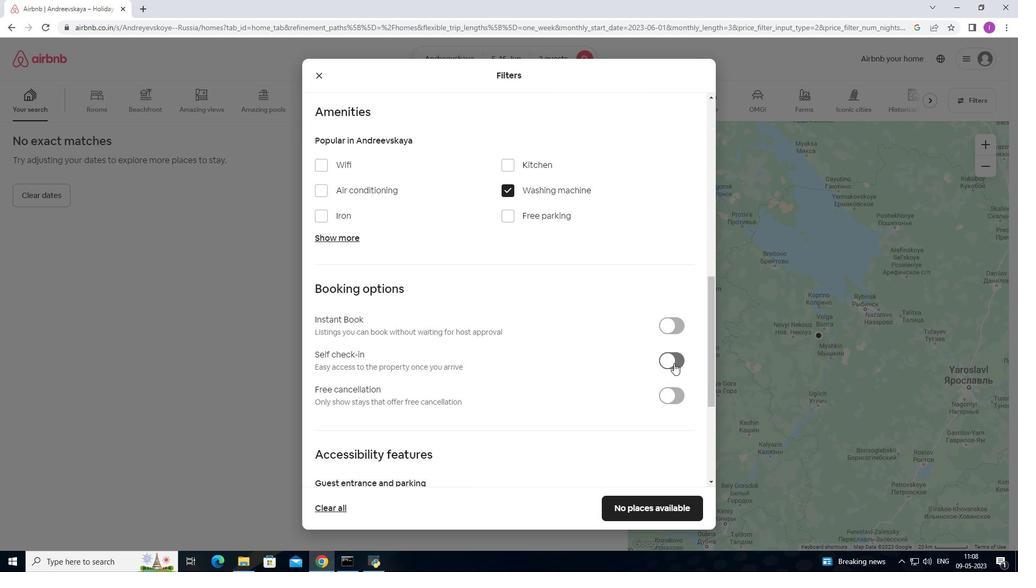 
Action: Mouse pressed left at (675, 361)
Screenshot: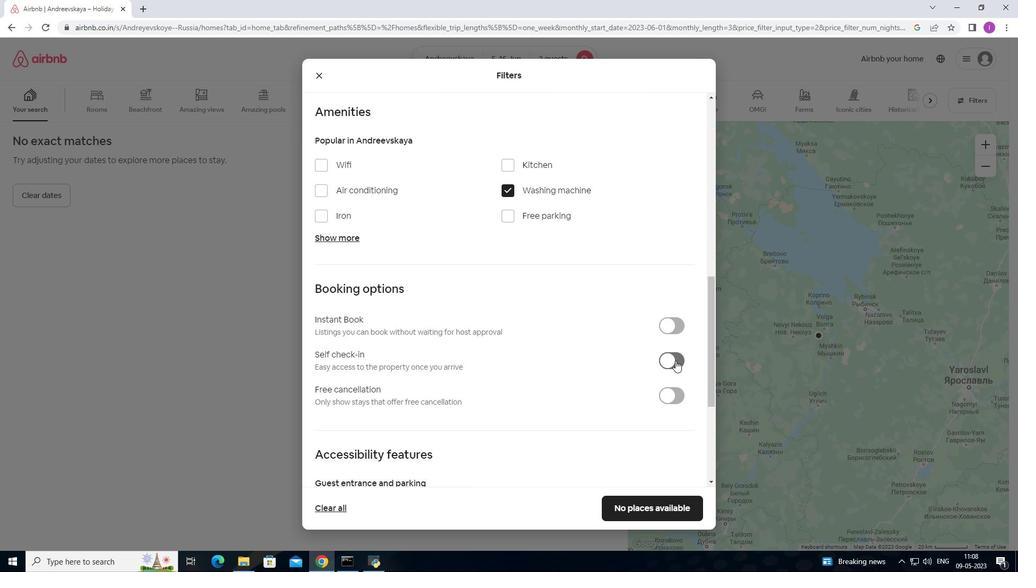 
Action: Mouse moved to (549, 388)
Screenshot: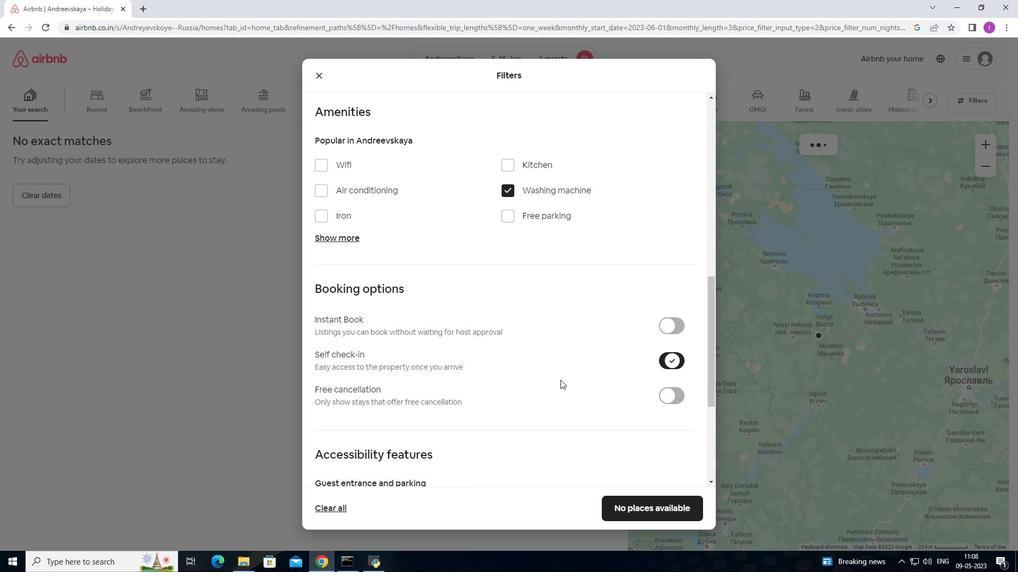 
Action: Mouse scrolled (549, 388) with delta (0, 0)
Screenshot: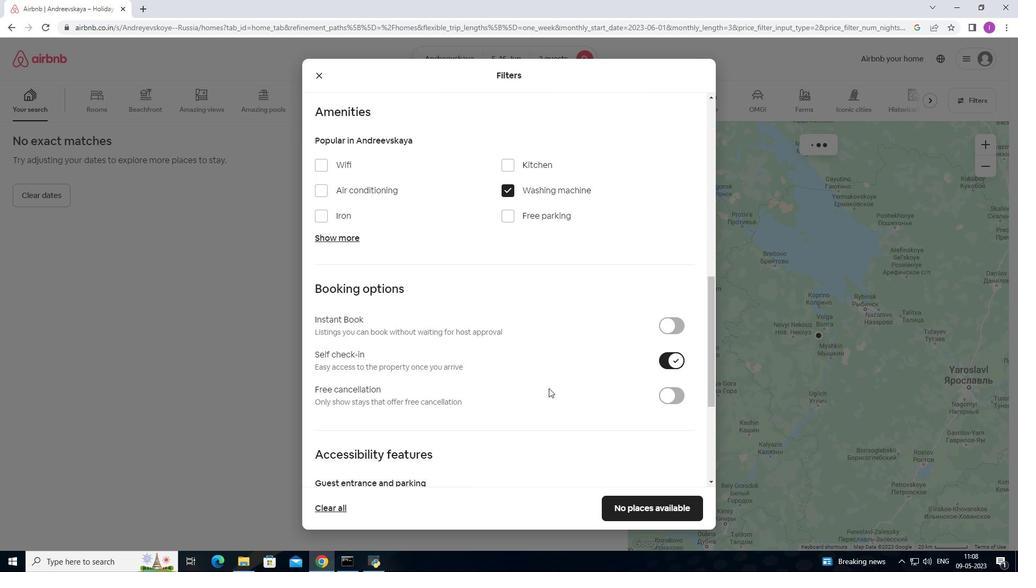 
Action: Mouse scrolled (549, 388) with delta (0, 0)
Screenshot: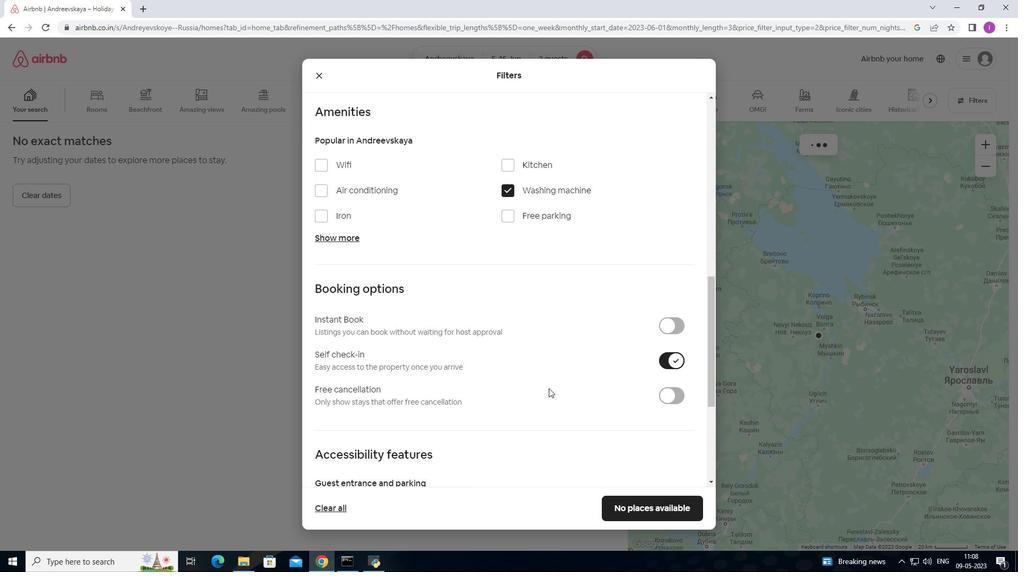 
Action: Mouse scrolled (549, 388) with delta (0, 0)
Screenshot: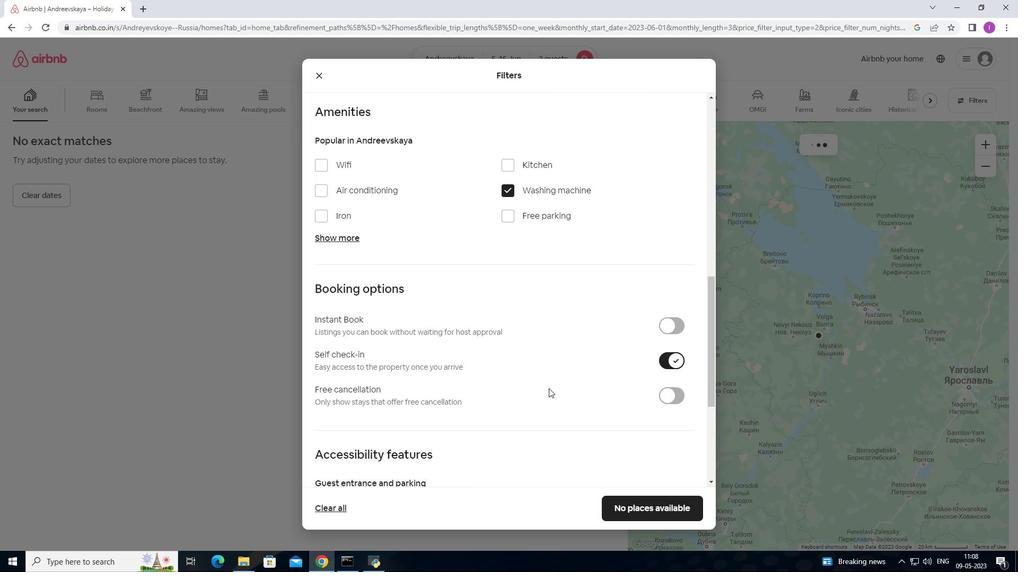 
Action: Mouse scrolled (549, 388) with delta (0, 0)
Screenshot: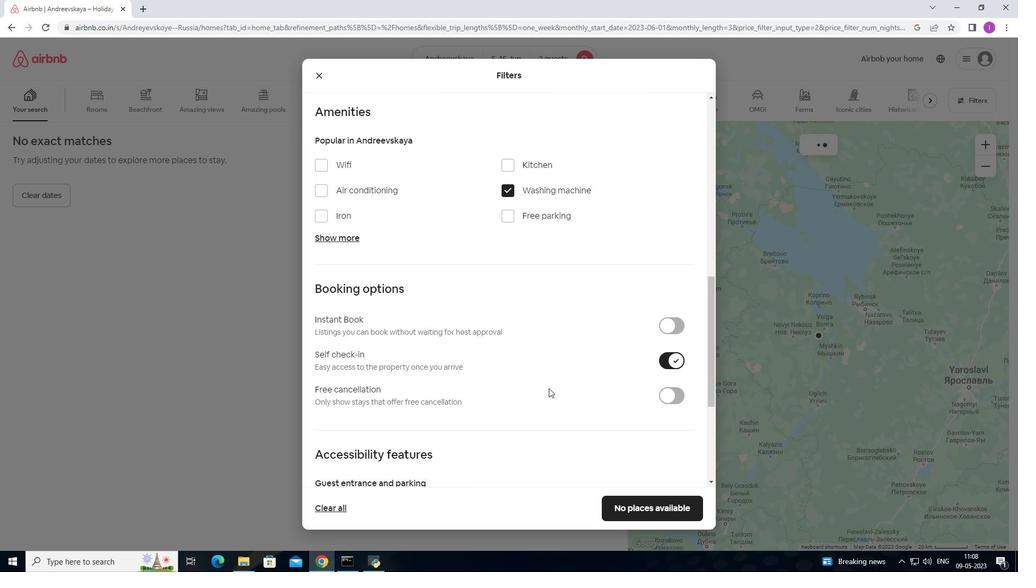 
Action: Mouse scrolled (549, 388) with delta (0, 0)
Screenshot: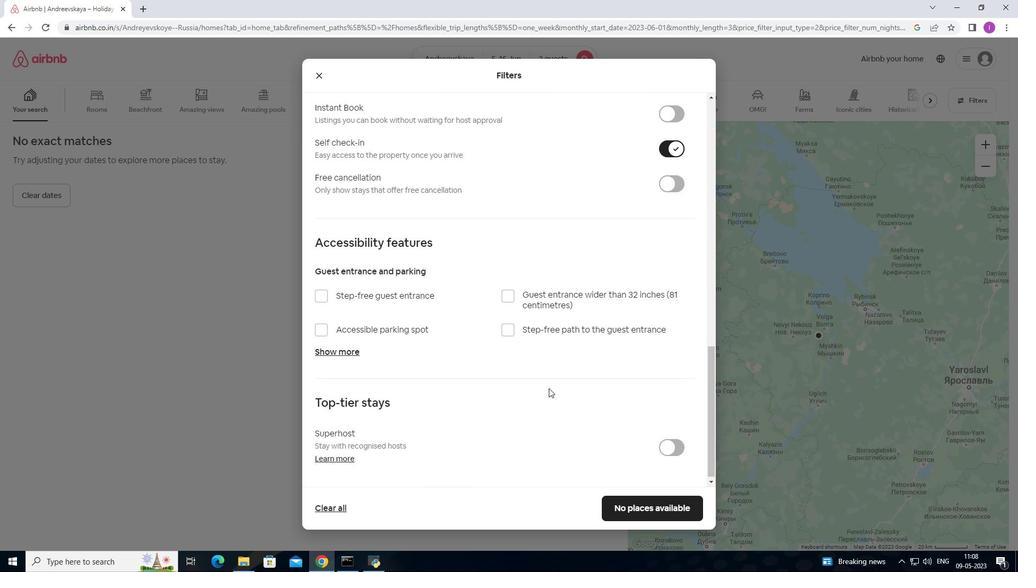 
Action: Mouse scrolled (549, 388) with delta (0, 0)
Screenshot: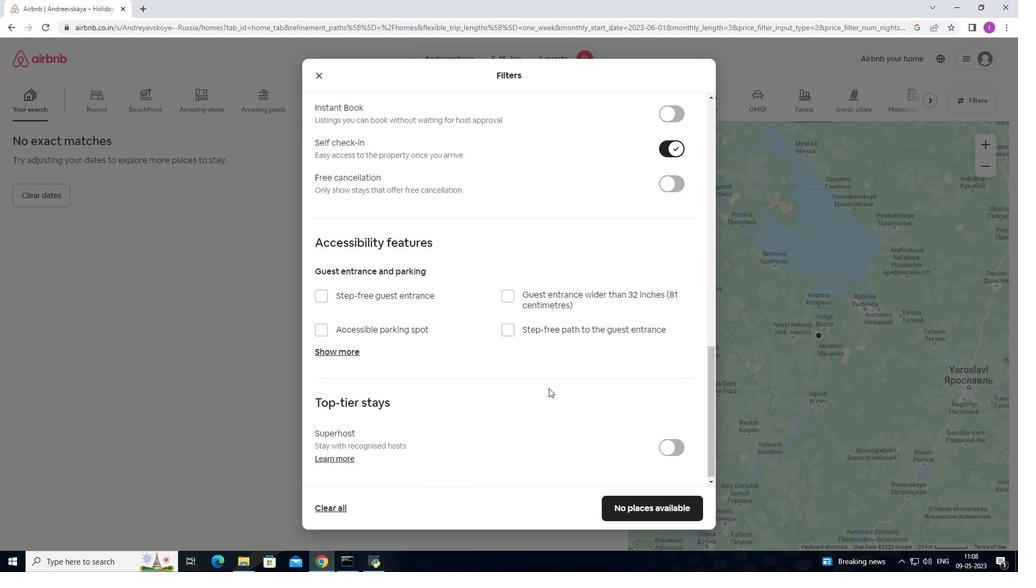 
Action: Mouse scrolled (549, 388) with delta (0, 0)
Screenshot: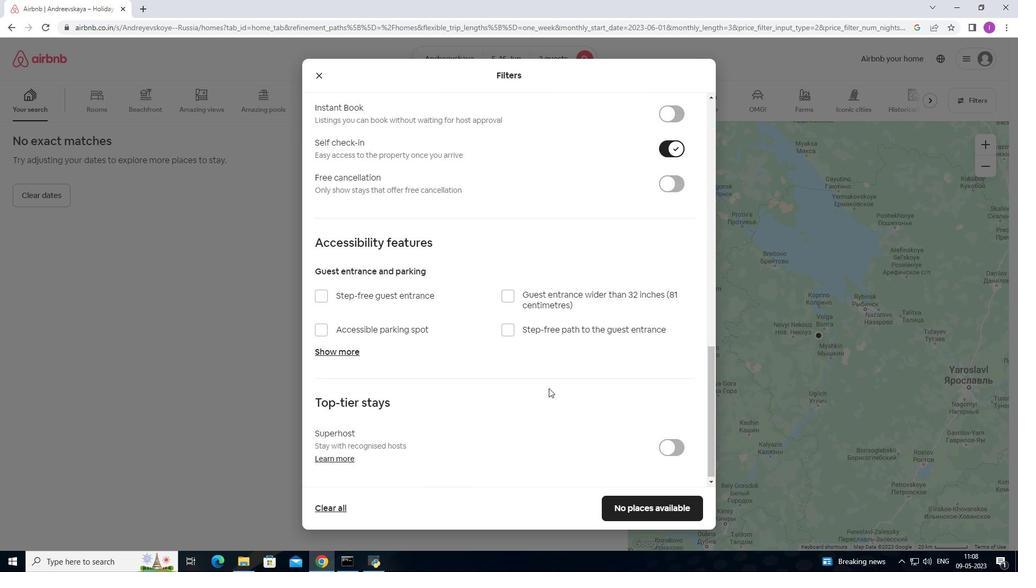 
Action: Mouse moved to (608, 436)
Screenshot: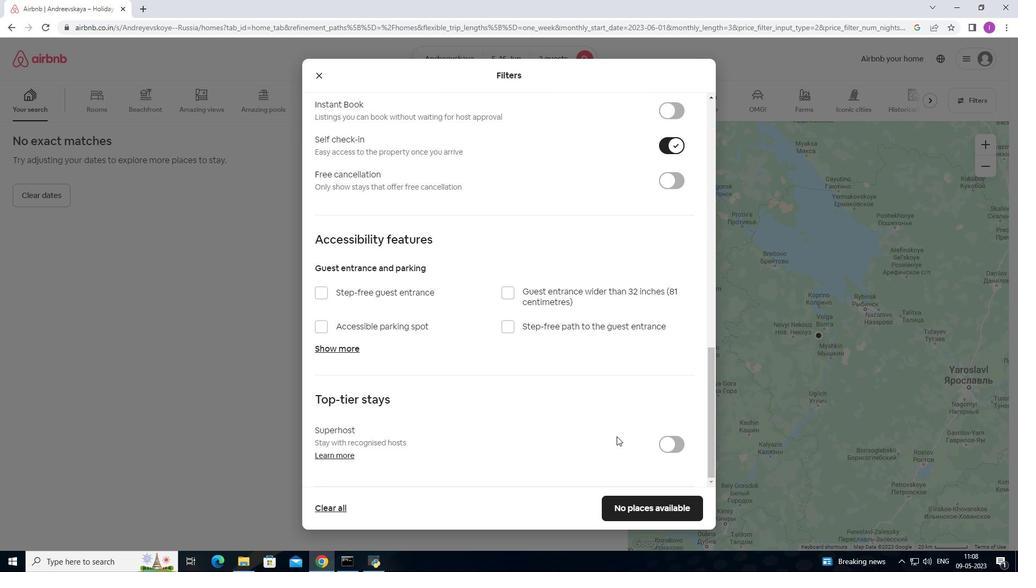 
Action: Mouse scrolled (608, 436) with delta (0, 0)
Screenshot: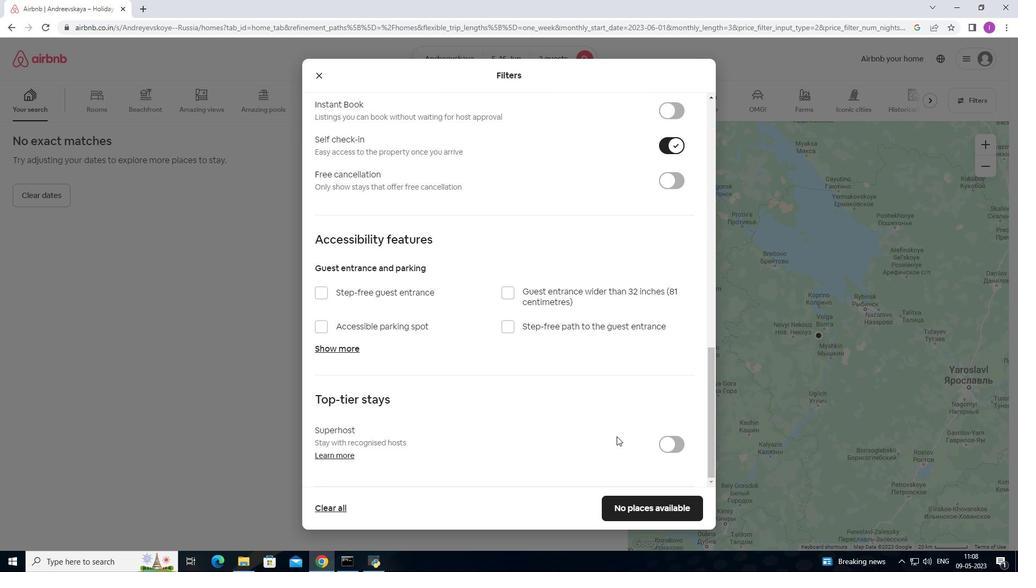 
Action: Mouse scrolled (608, 436) with delta (0, 0)
Screenshot: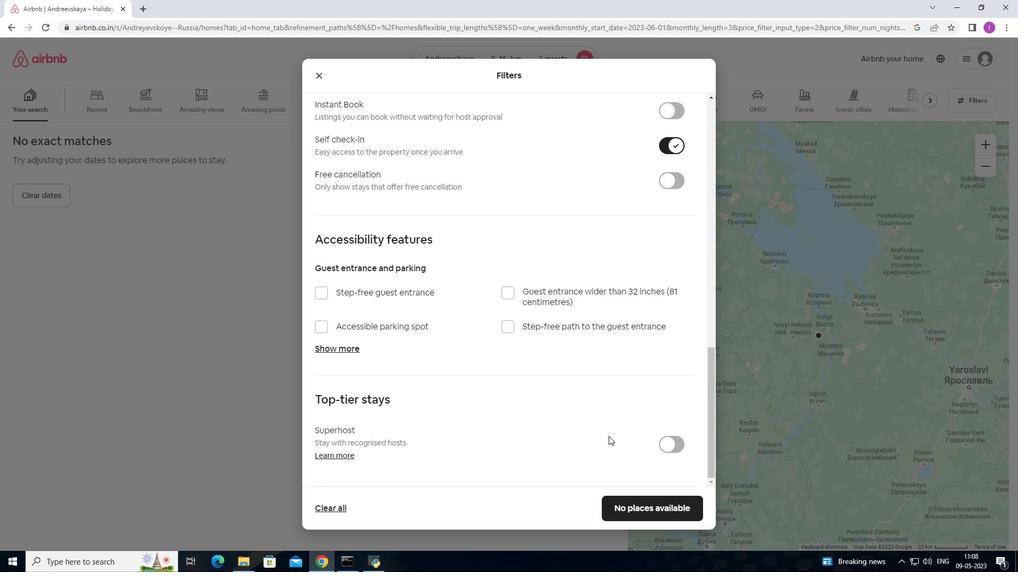 
Action: Mouse scrolled (608, 436) with delta (0, 0)
Screenshot: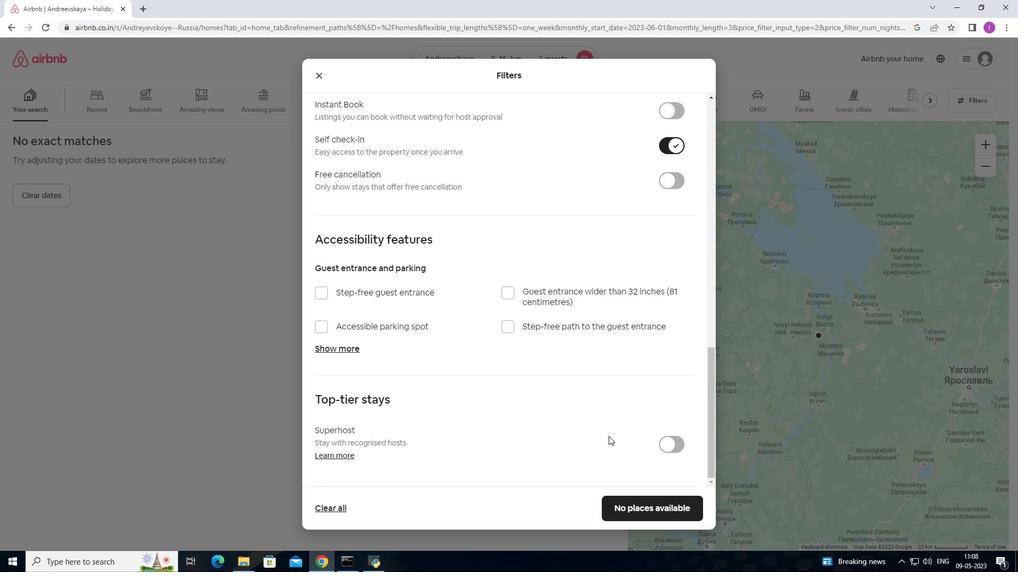 
Action: Mouse moved to (645, 512)
Screenshot: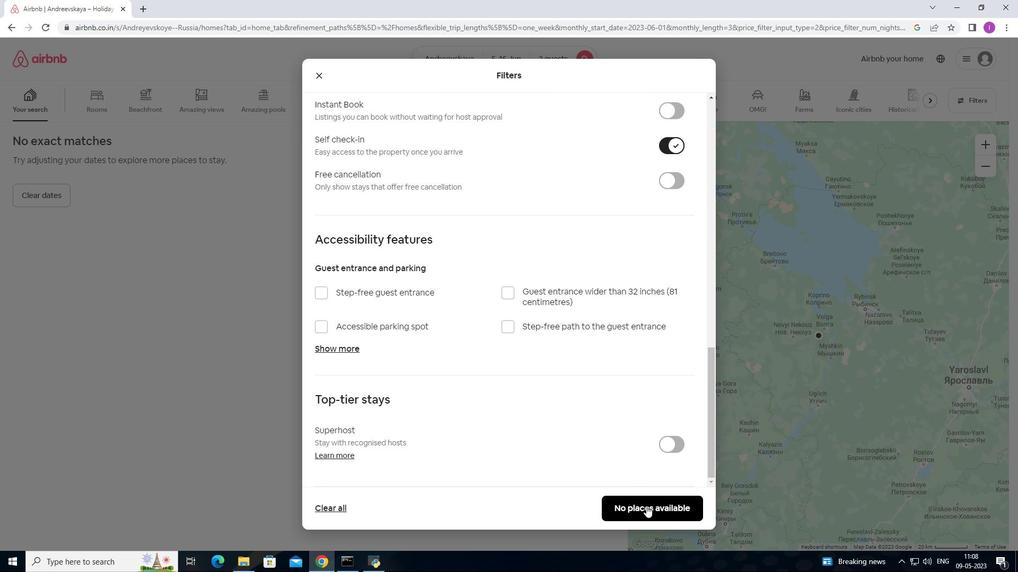 
Action: Mouse pressed left at (645, 512)
Screenshot: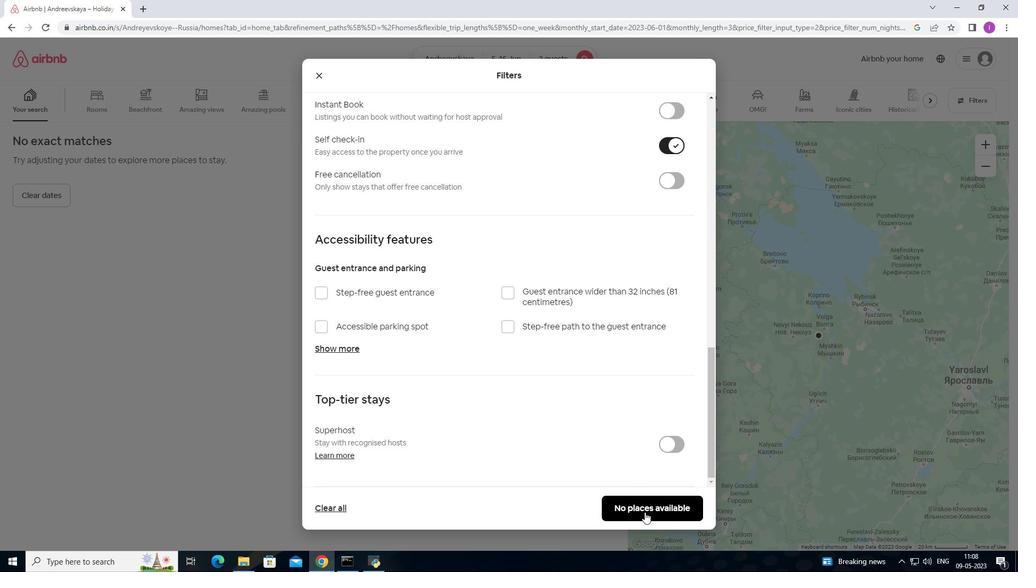 
Action: Mouse moved to (647, 510)
Screenshot: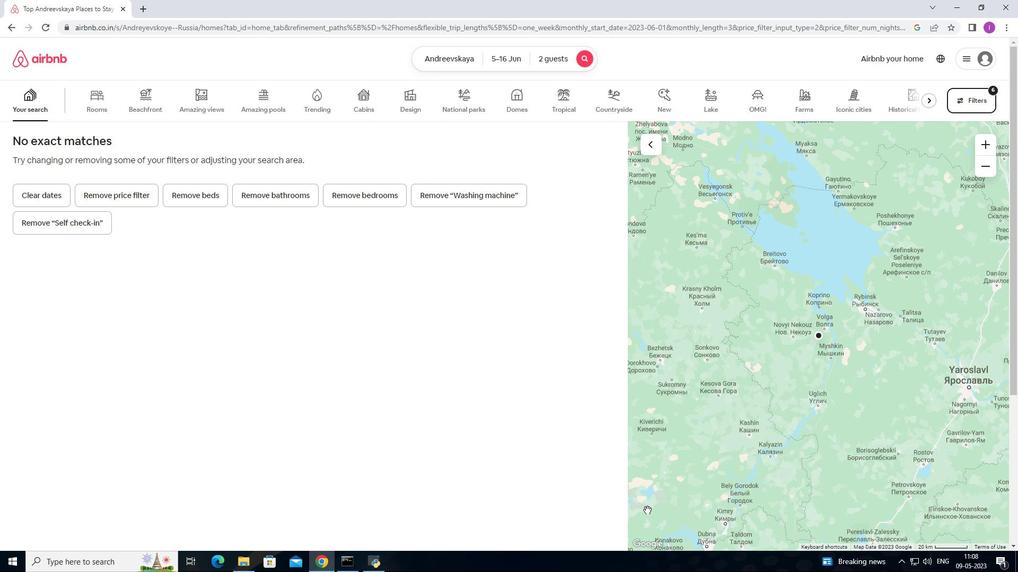 
